 Task: Look for space in Santa Rita do Passa Quatro, Brazil from 5th June, 2023 to 16th June, 2023 for 2 adults in price range Rs.14000 to Rs.18000. Place can be entire place with 1  bedroom having 1 bed and 1 bathroom. Property type can be hotel. Booking option can be shelf check-in. Required host language is Spanish.
Action: Mouse moved to (367, 112)
Screenshot: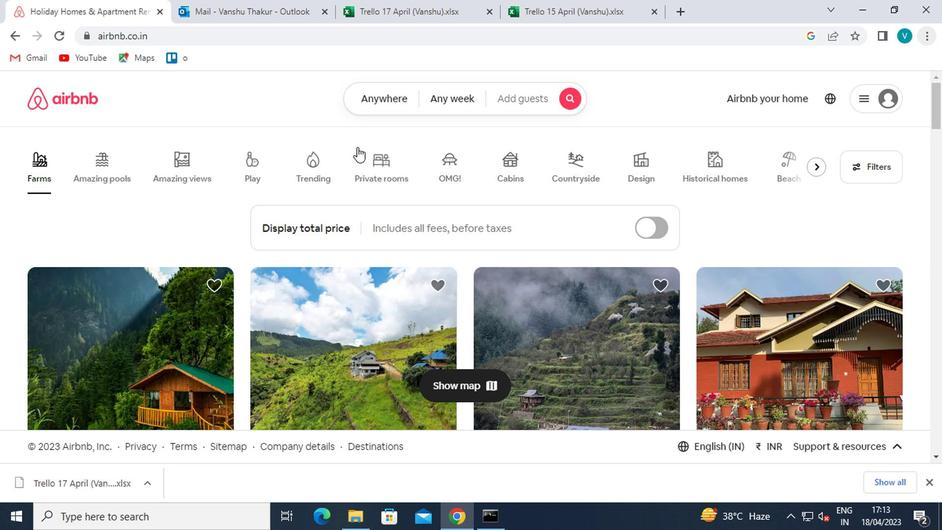 
Action: Mouse pressed left at (367, 112)
Screenshot: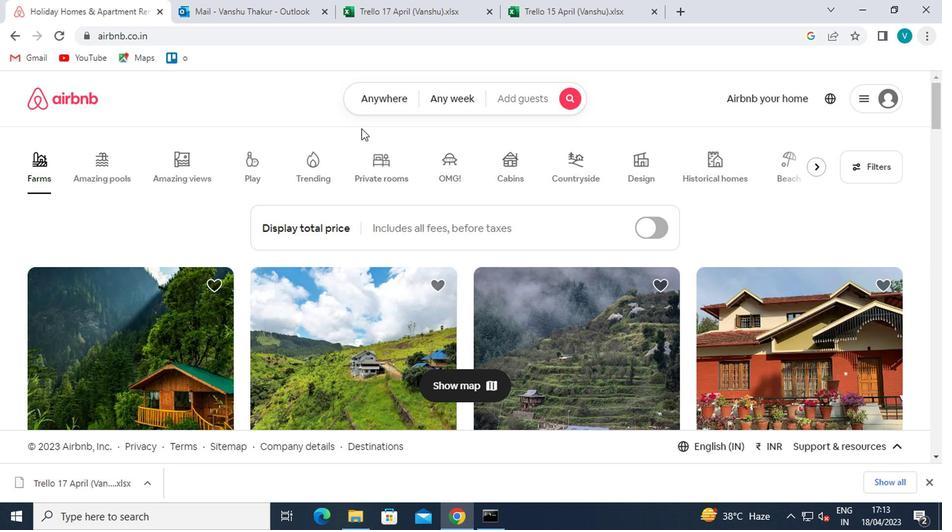 
Action: Mouse moved to (333, 166)
Screenshot: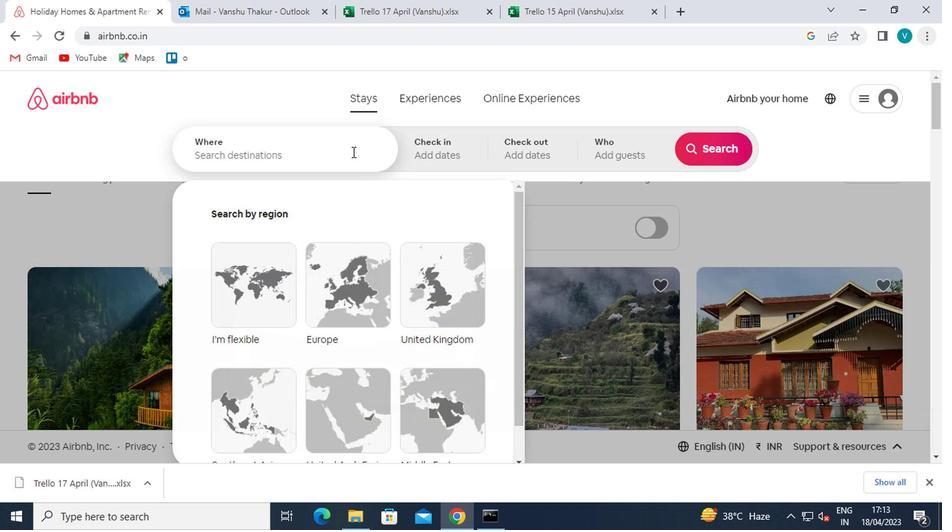 
Action: Mouse pressed left at (333, 166)
Screenshot: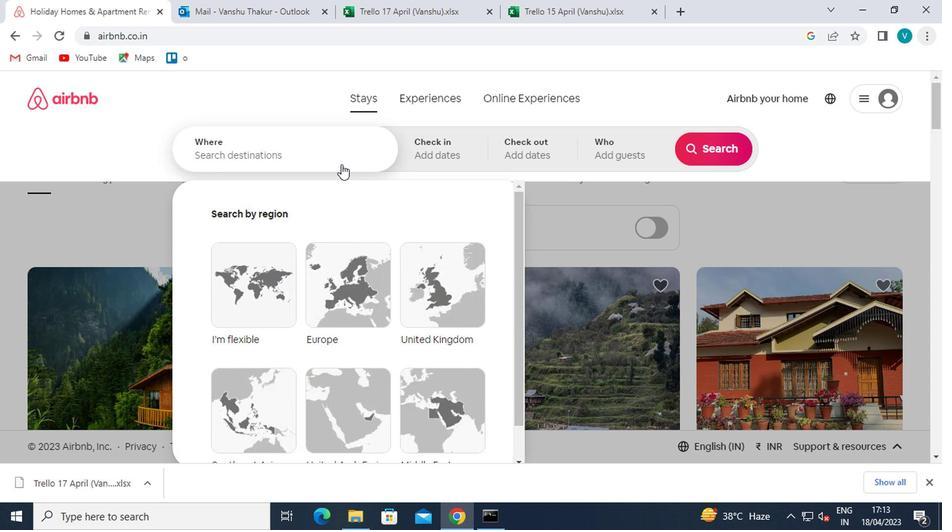 
Action: Mouse moved to (334, 153)
Screenshot: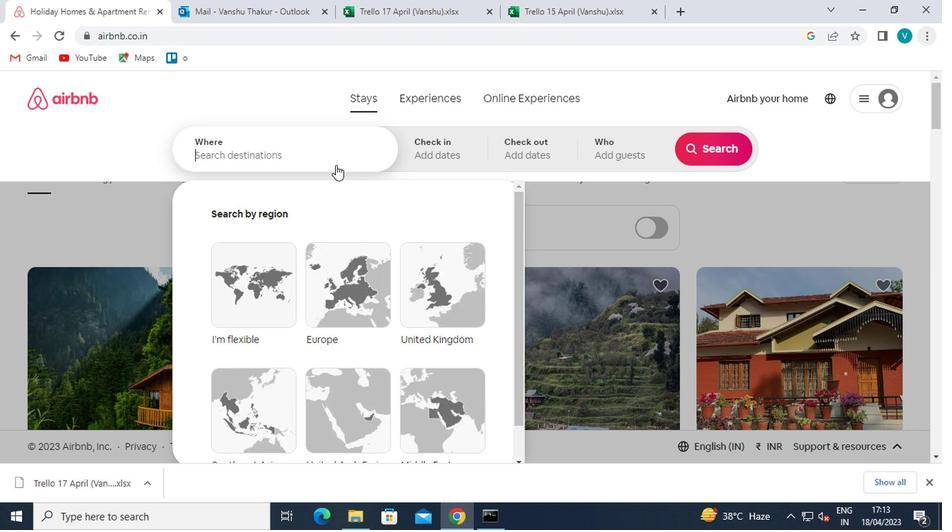 
Action: Mouse pressed left at (334, 153)
Screenshot: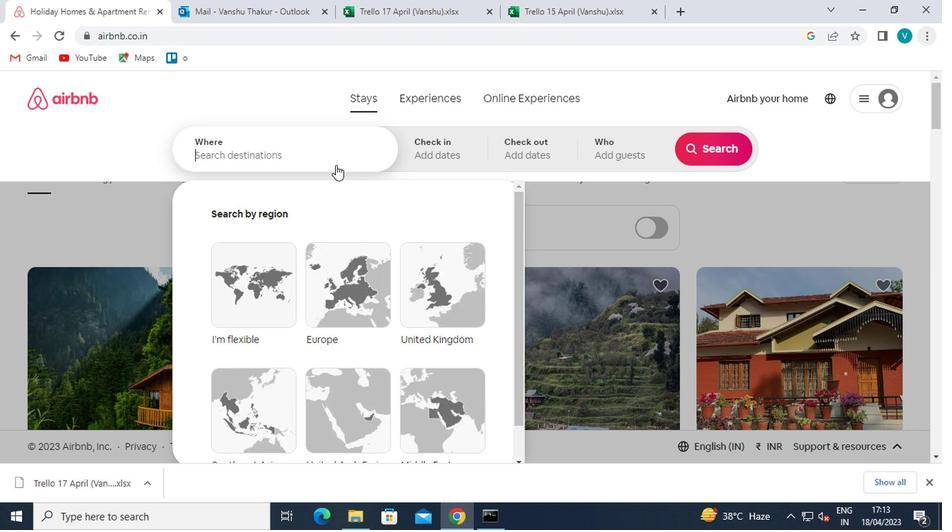 
Action: Mouse moved to (338, 158)
Screenshot: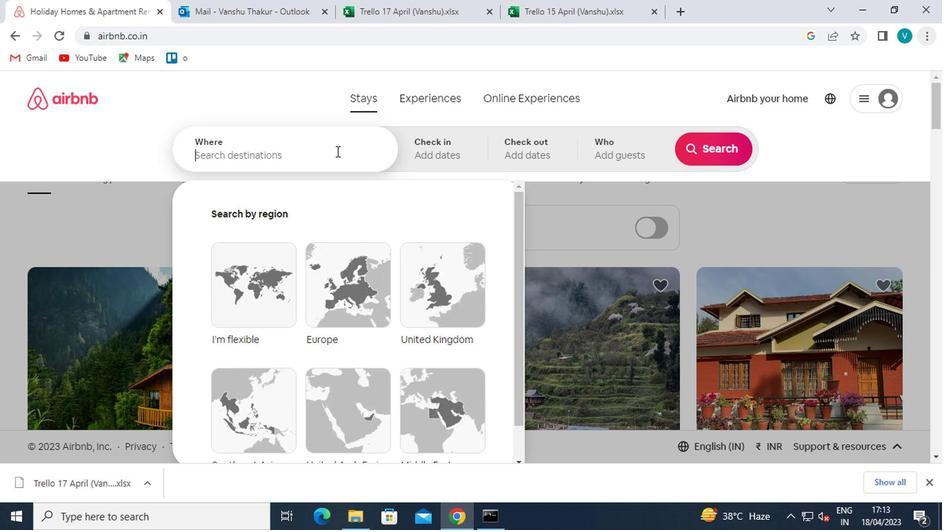 
Action: Key pressed <Key.shift>SANTA
Screenshot: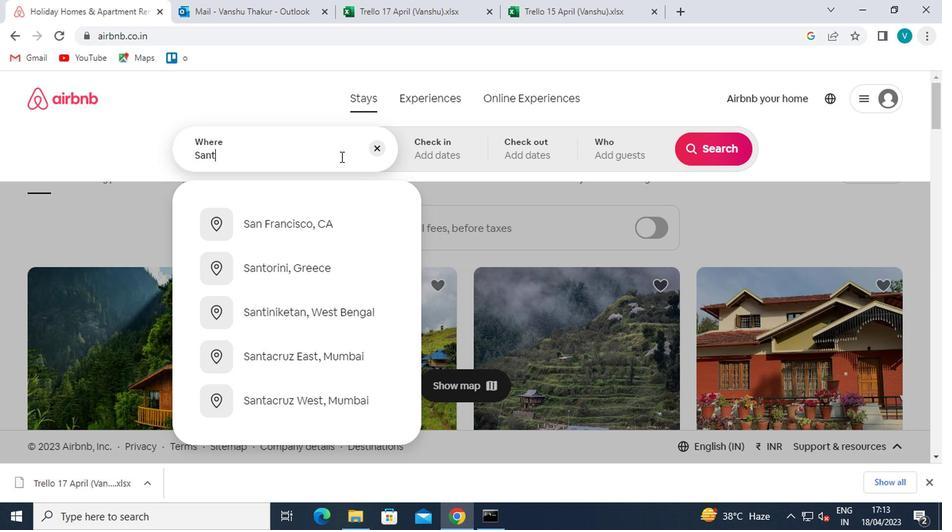 
Action: Mouse moved to (338, 158)
Screenshot: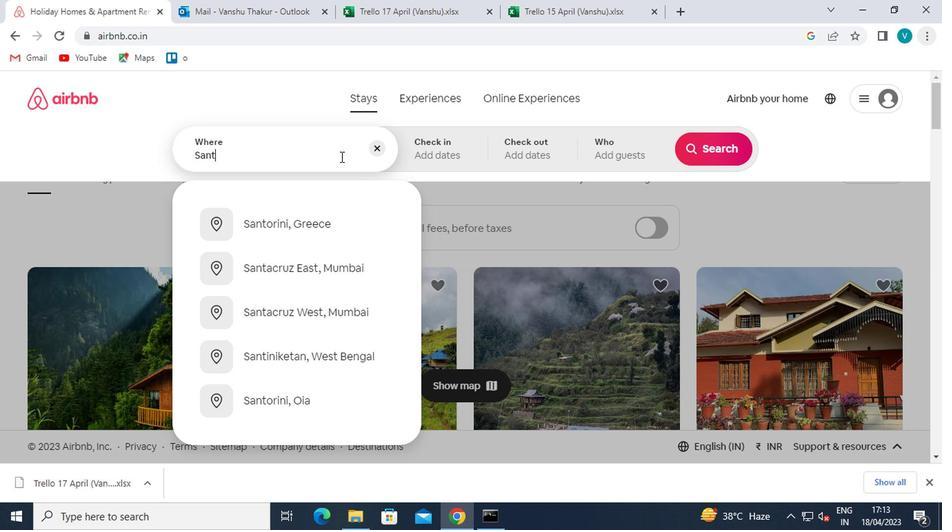 
Action: Key pressed <Key.space><Key.shift>RITA<Key.space>
Screenshot: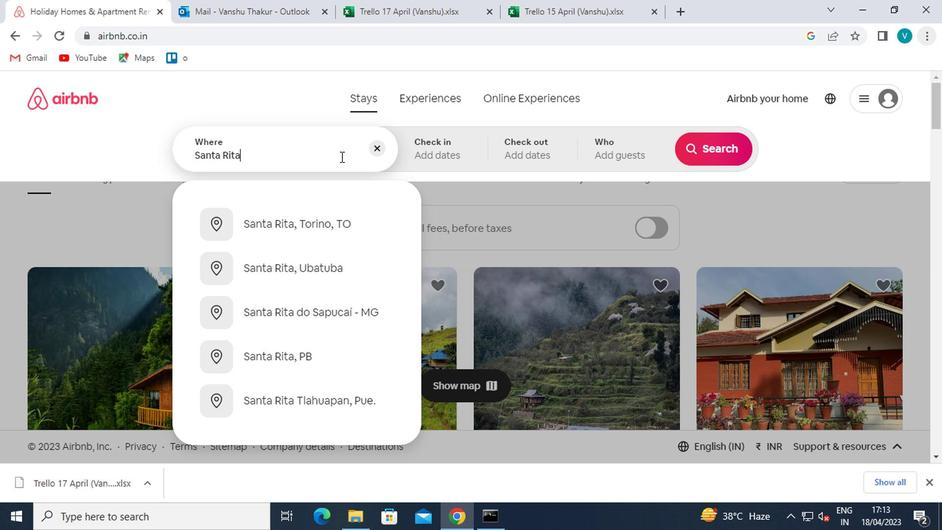 
Action: Mouse moved to (339, 158)
Screenshot: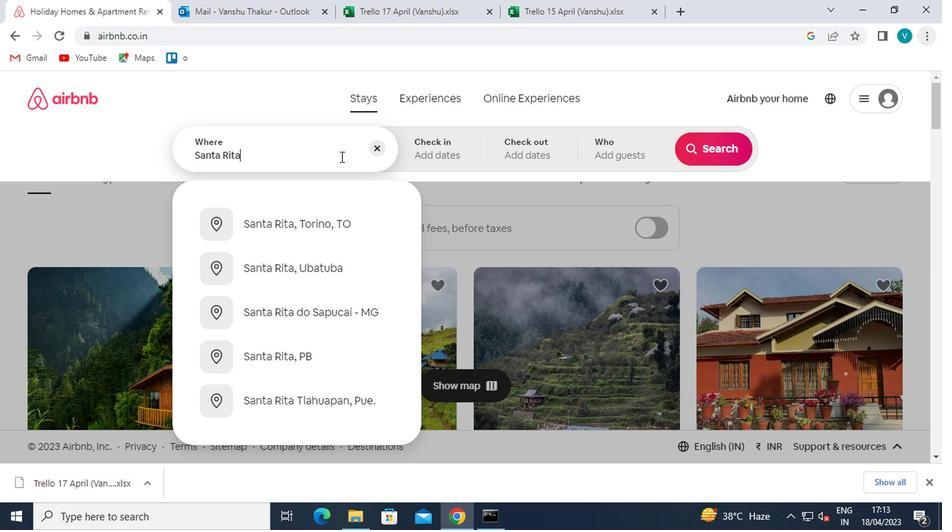 
Action: Key pressed DO<Key.space><Key.shift><Key.shift><Key.shift><Key.shift><Key.shift>QU
Screenshot: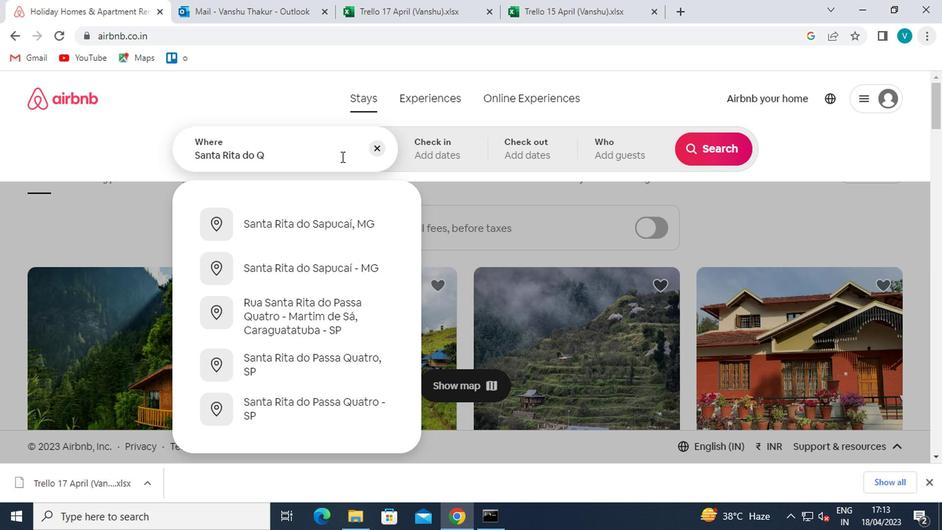 
Action: Mouse moved to (329, 210)
Screenshot: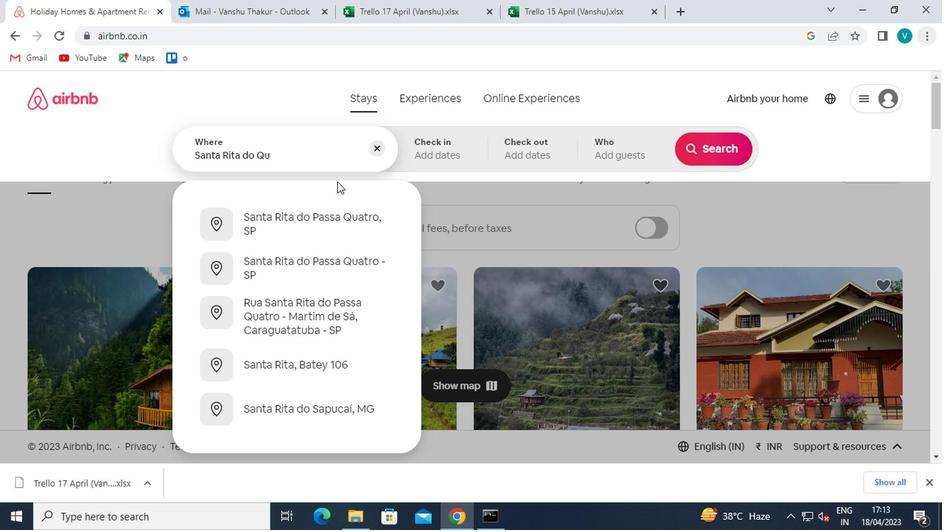 
Action: Mouse pressed left at (329, 210)
Screenshot: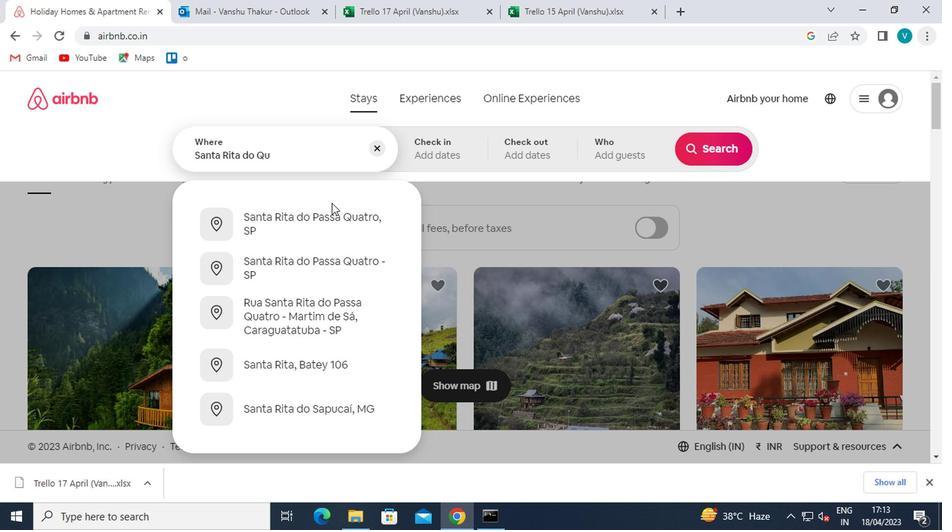 
Action: Mouse moved to (704, 266)
Screenshot: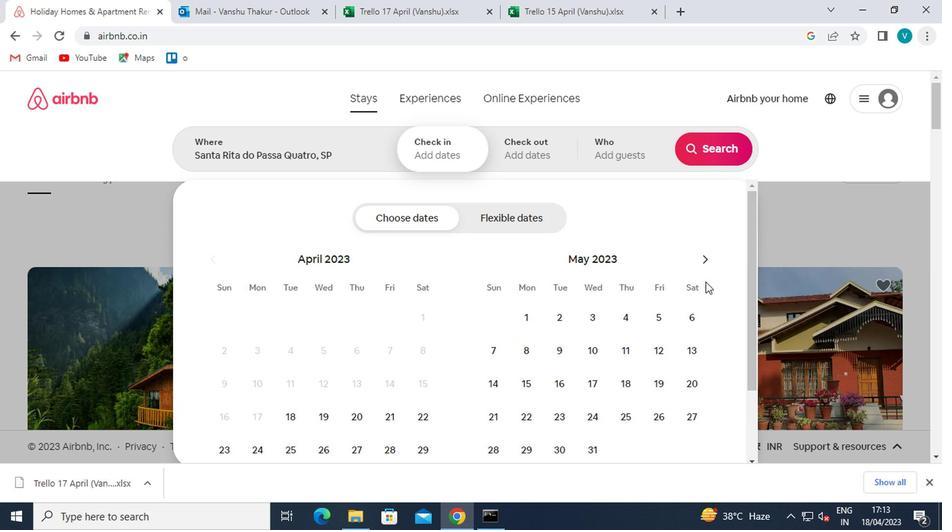 
Action: Mouse pressed left at (704, 266)
Screenshot: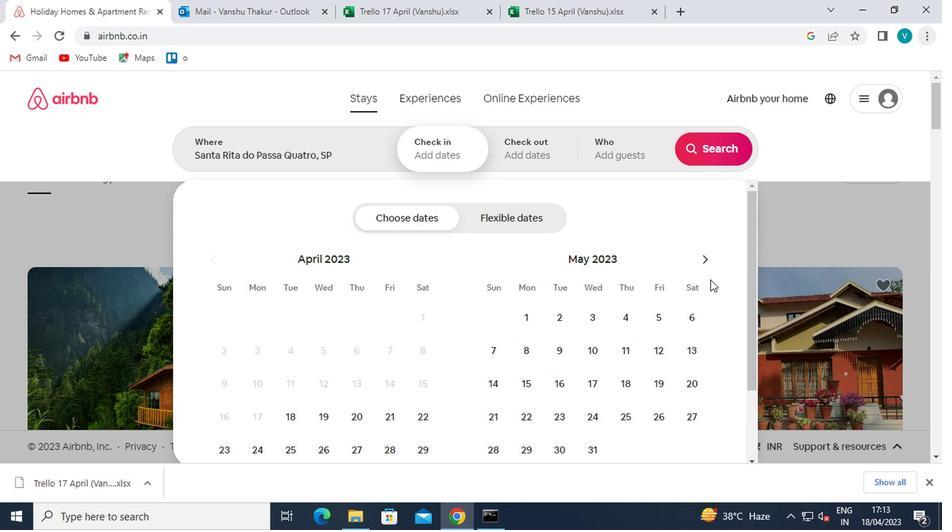 
Action: Mouse moved to (529, 350)
Screenshot: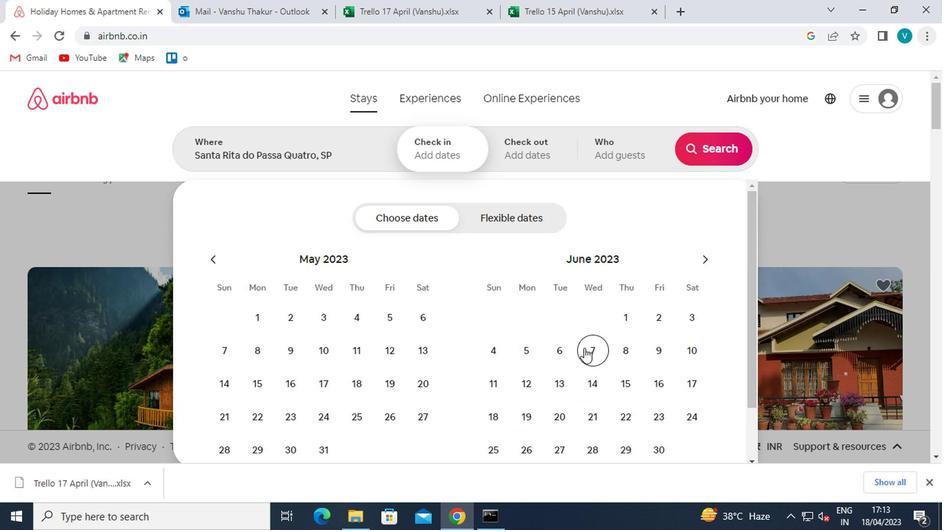 
Action: Mouse pressed left at (529, 350)
Screenshot: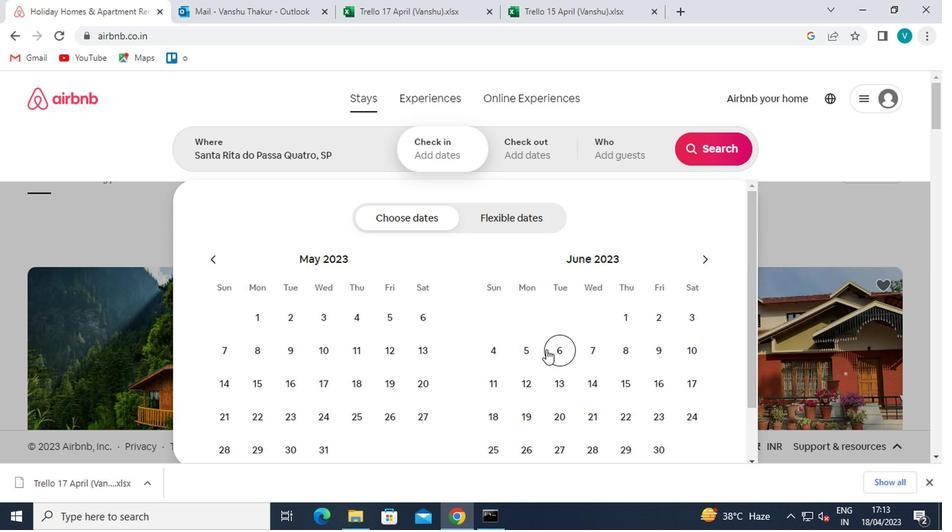 
Action: Mouse moved to (654, 380)
Screenshot: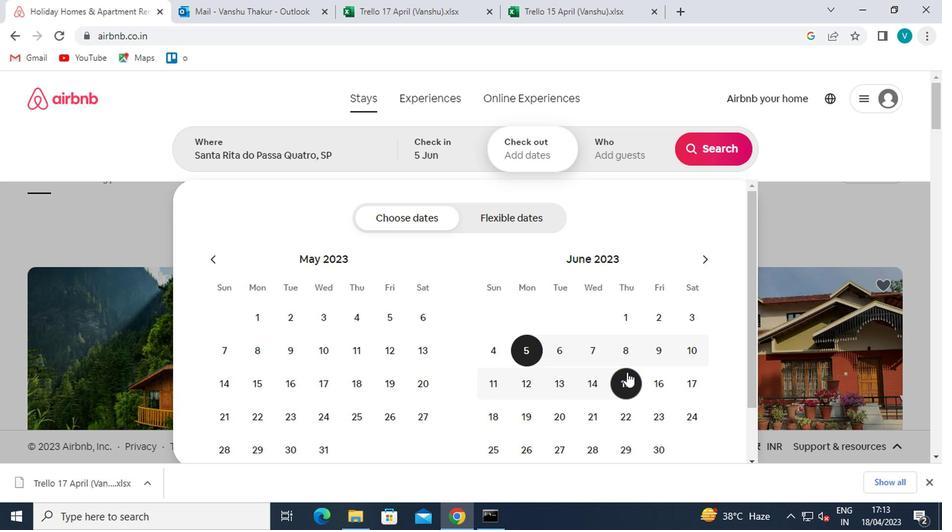
Action: Mouse pressed left at (654, 380)
Screenshot: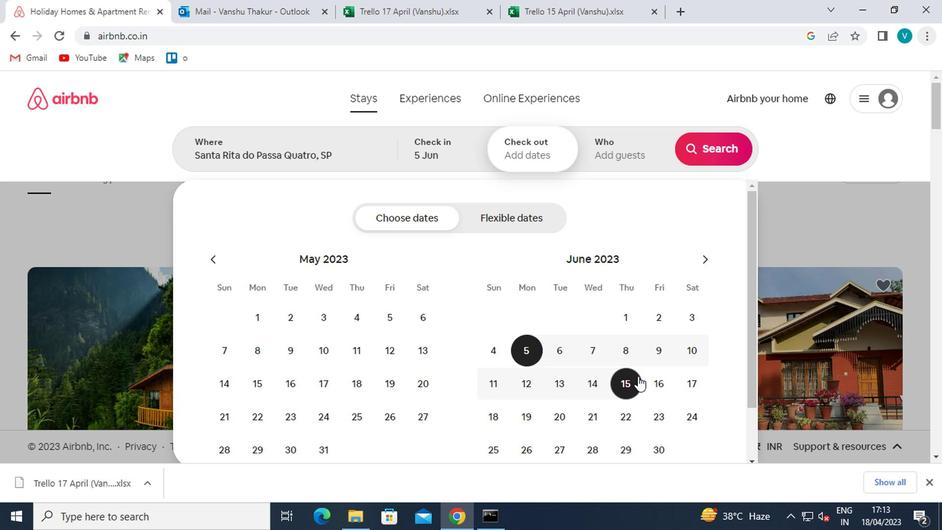 
Action: Mouse moved to (615, 144)
Screenshot: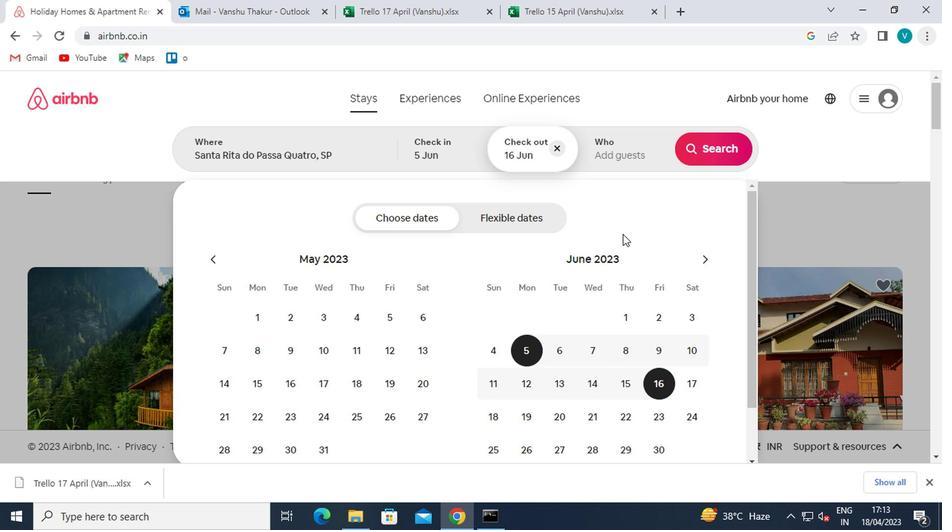 
Action: Mouse pressed left at (615, 144)
Screenshot: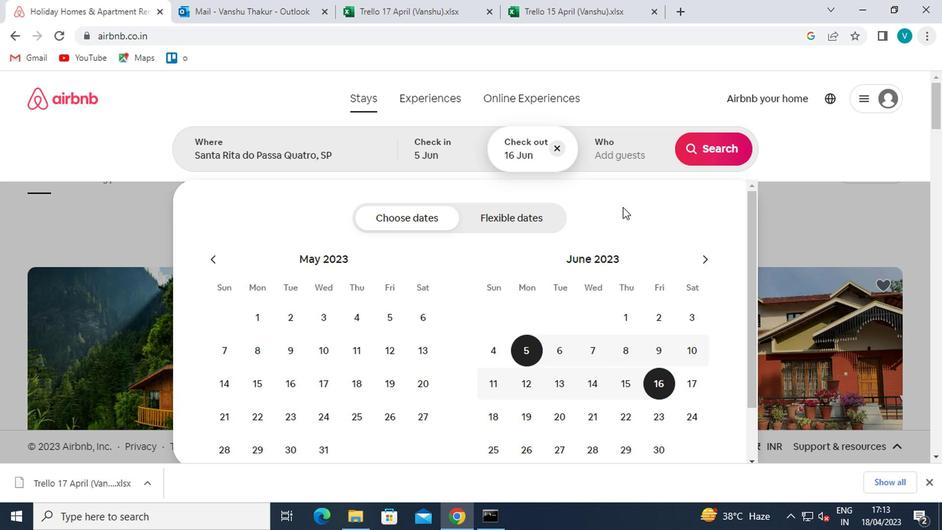 
Action: Mouse moved to (720, 219)
Screenshot: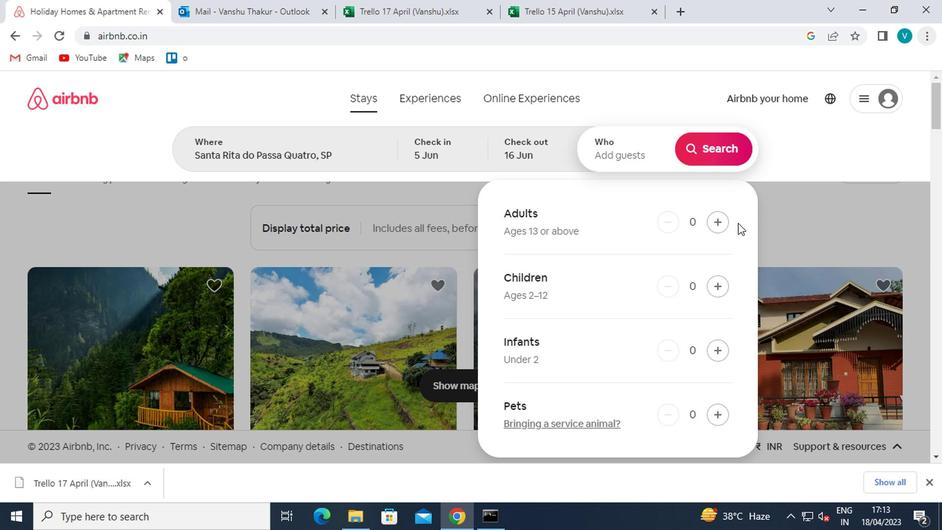 
Action: Mouse pressed left at (720, 219)
Screenshot: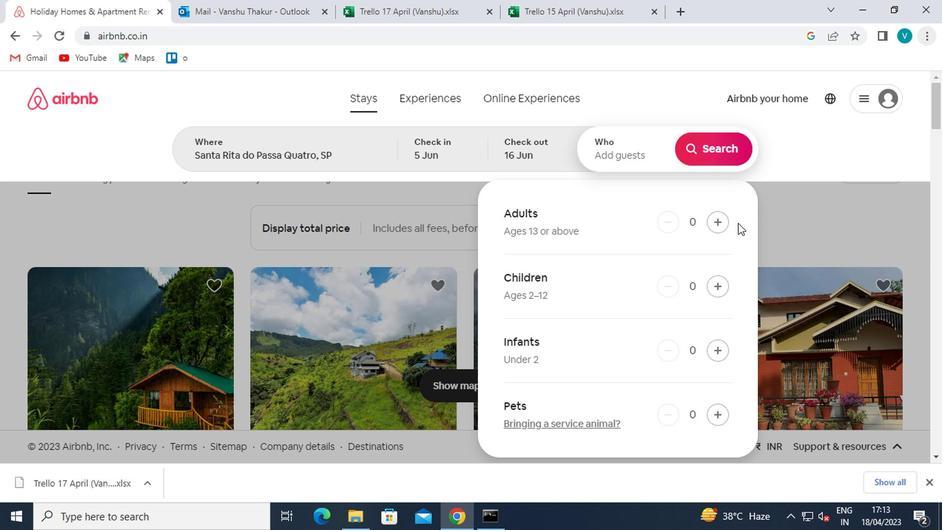 
Action: Mouse pressed left at (720, 219)
Screenshot: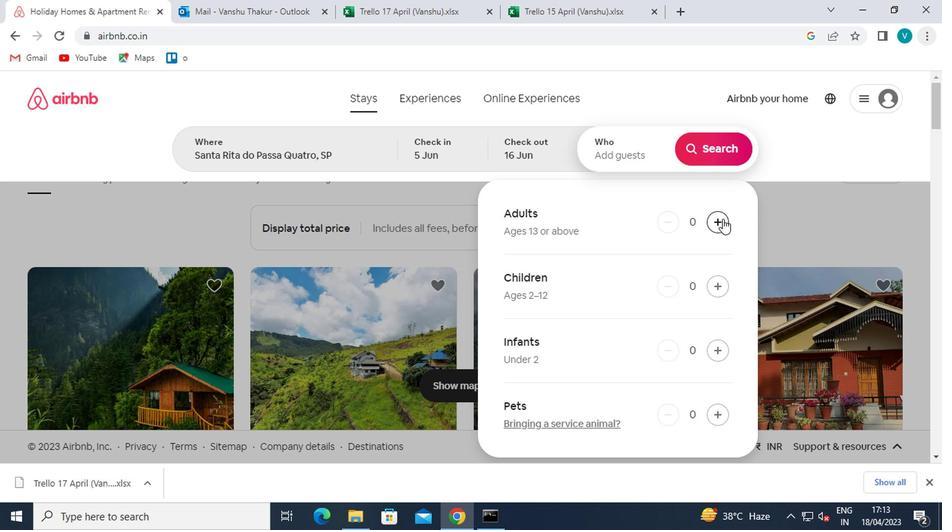 
Action: Mouse moved to (714, 160)
Screenshot: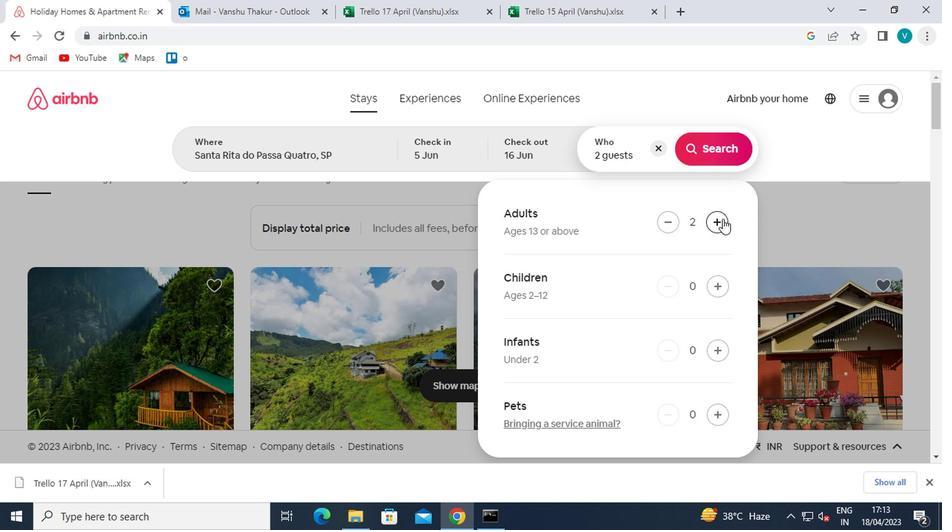 
Action: Mouse pressed left at (714, 160)
Screenshot: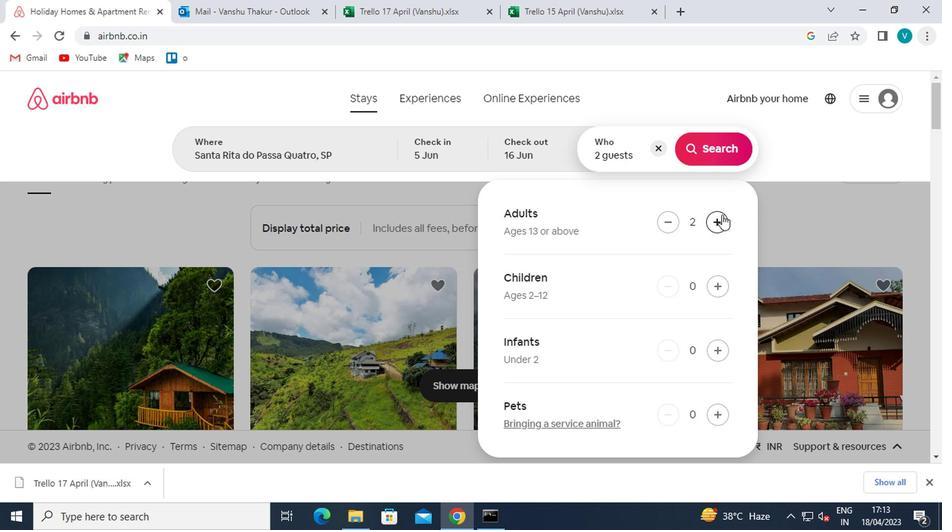 
Action: Mouse moved to (862, 147)
Screenshot: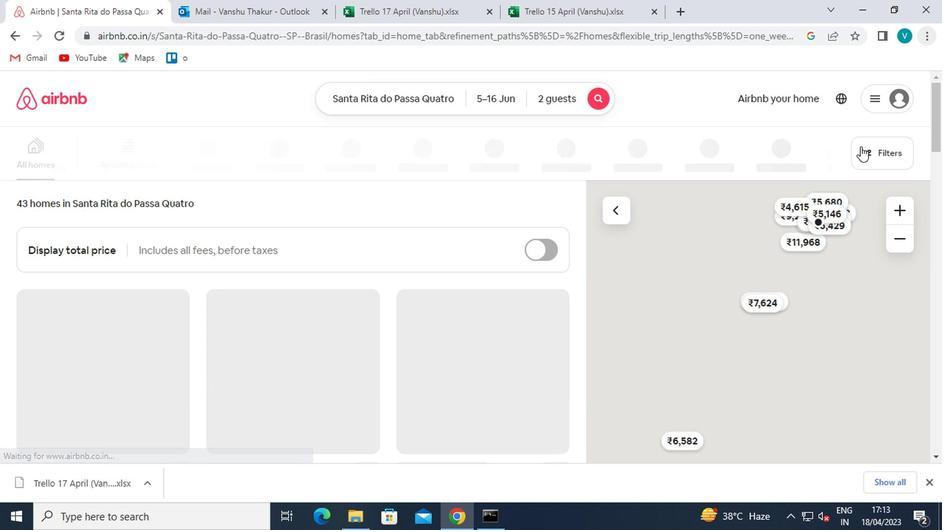 
Action: Mouse pressed left at (862, 147)
Screenshot: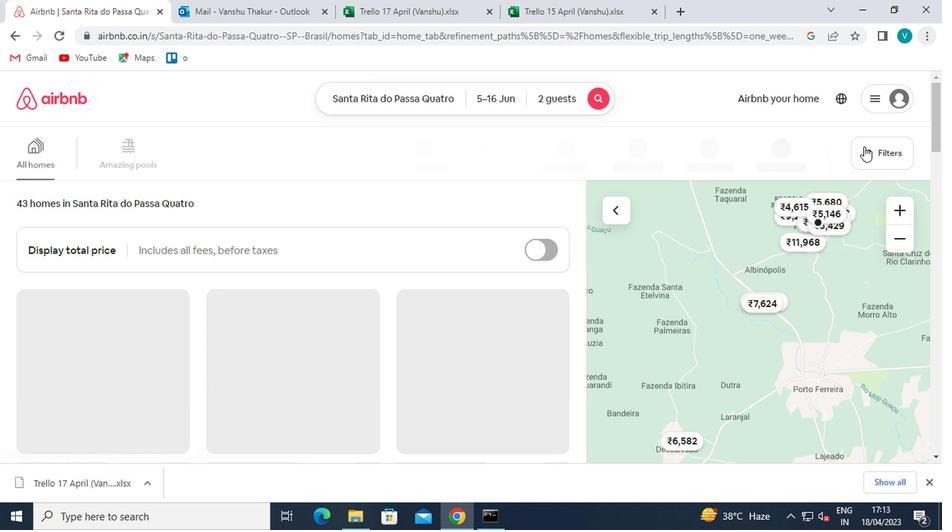 
Action: Mouse moved to (341, 318)
Screenshot: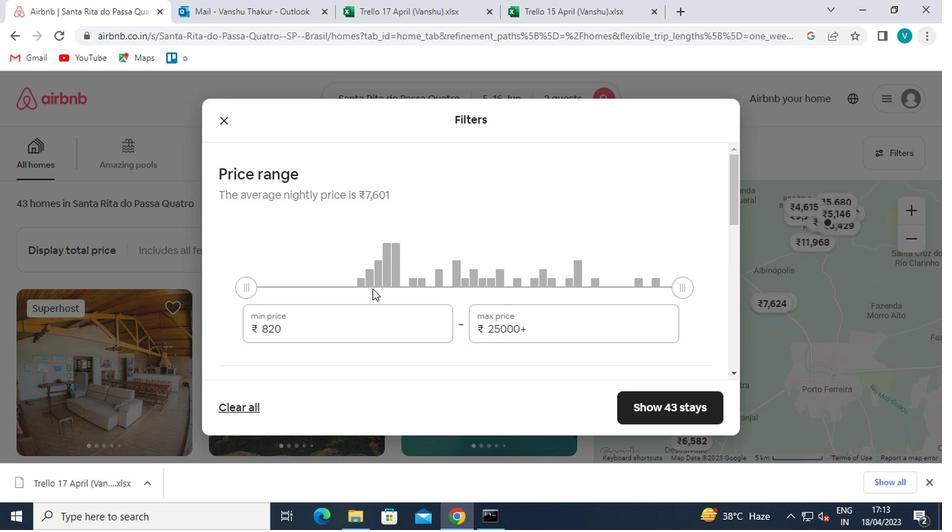 
Action: Mouse pressed left at (341, 318)
Screenshot: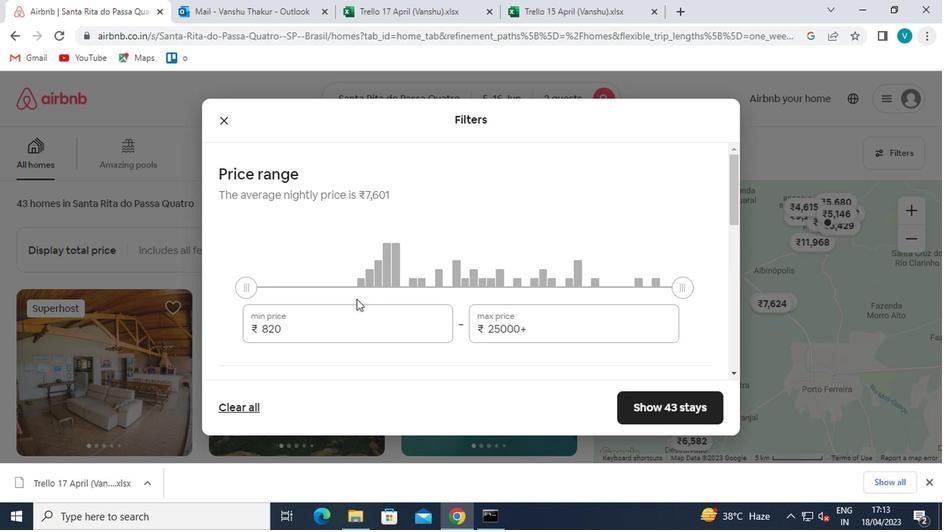 
Action: Mouse moved to (345, 331)
Screenshot: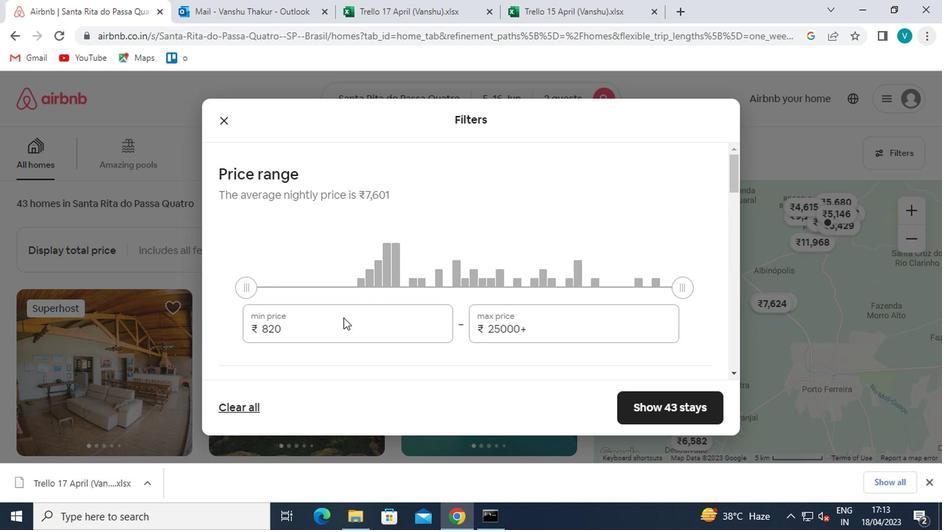 
Action: Key pressed <Key.backspace><Key.backspace><Key.backspace>14000
Screenshot: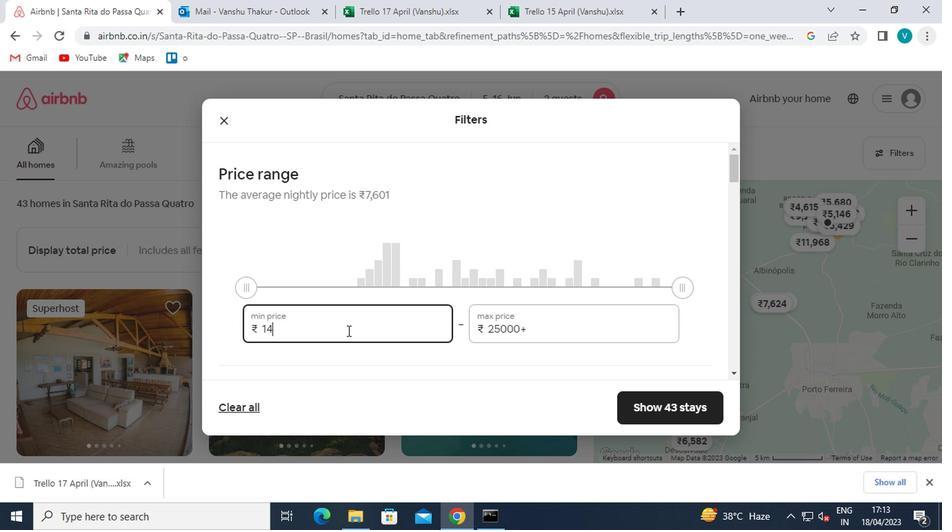 
Action: Mouse moved to (559, 330)
Screenshot: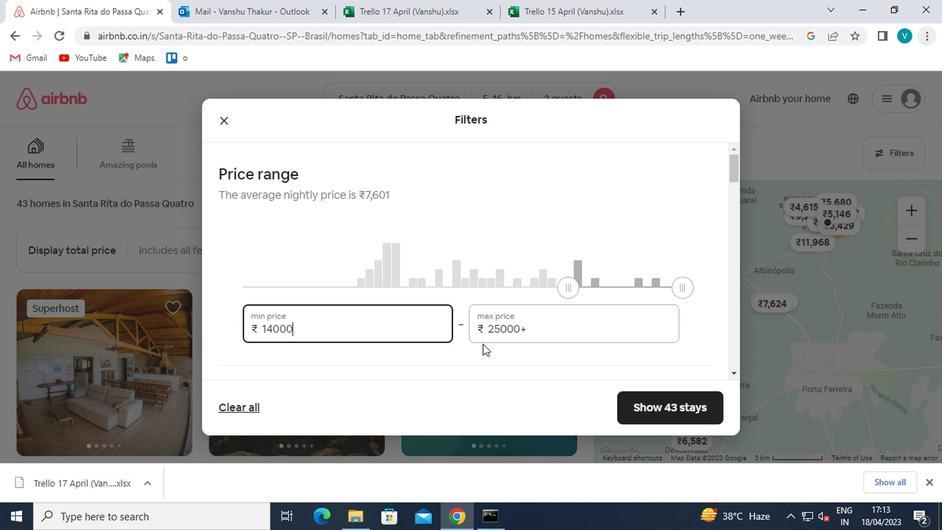 
Action: Mouse pressed left at (559, 330)
Screenshot: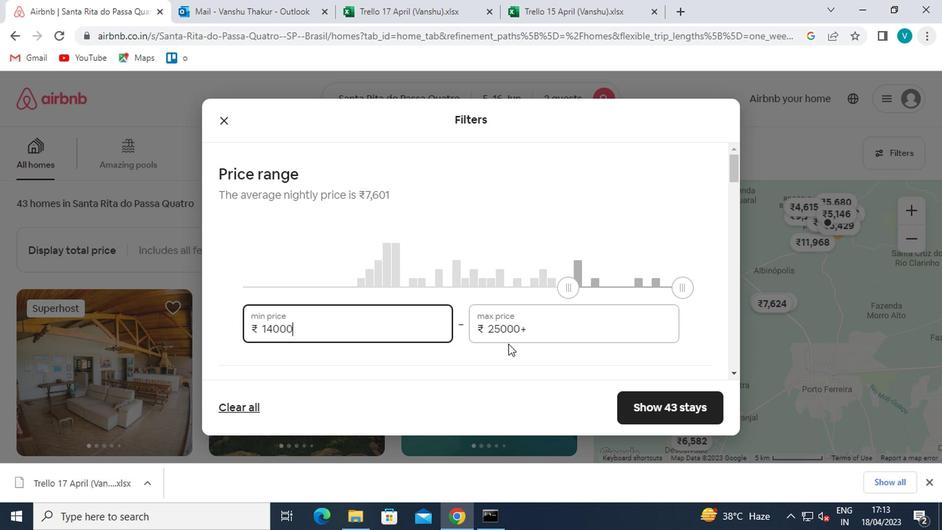 
Action: Mouse moved to (559, 330)
Screenshot: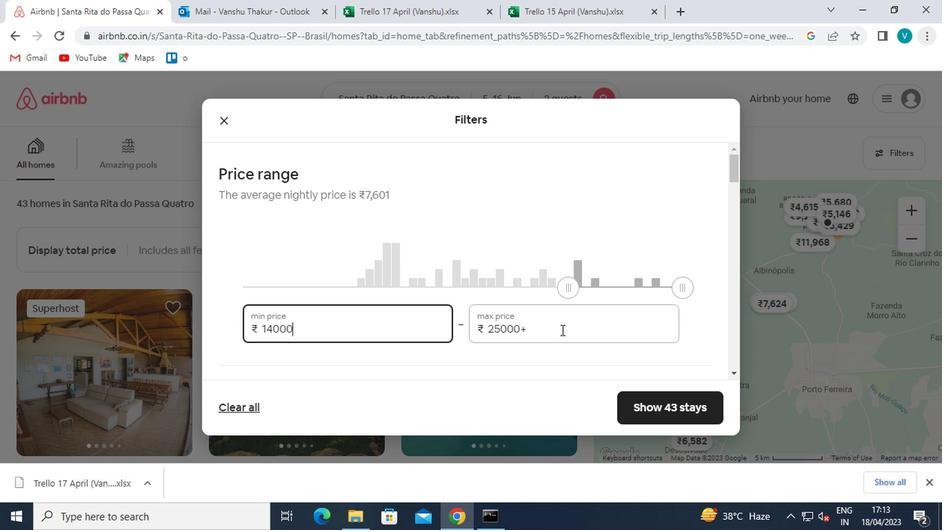 
Action: Key pressed <Key.backspace><Key.backspace><Key.backspace><Key.backspace><Key.backspace><Key.backspace><Key.backspace>18000
Screenshot: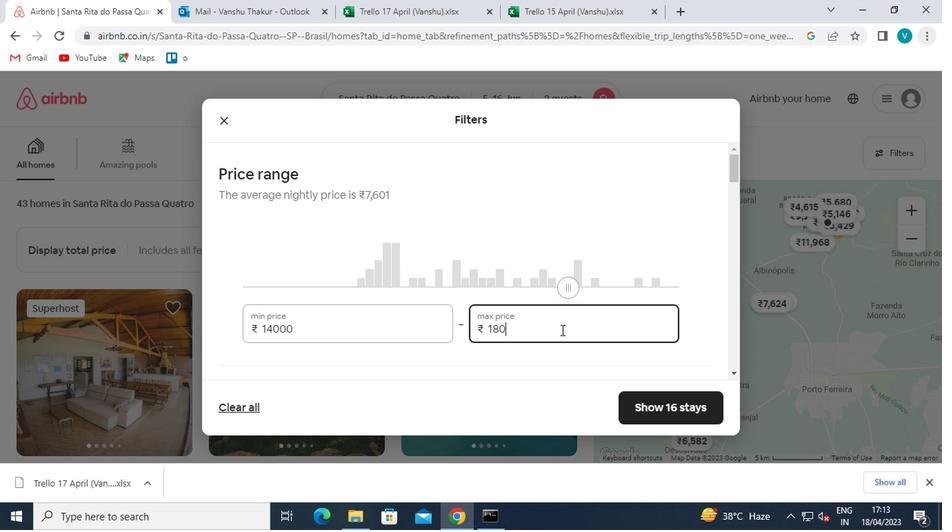 
Action: Mouse moved to (531, 329)
Screenshot: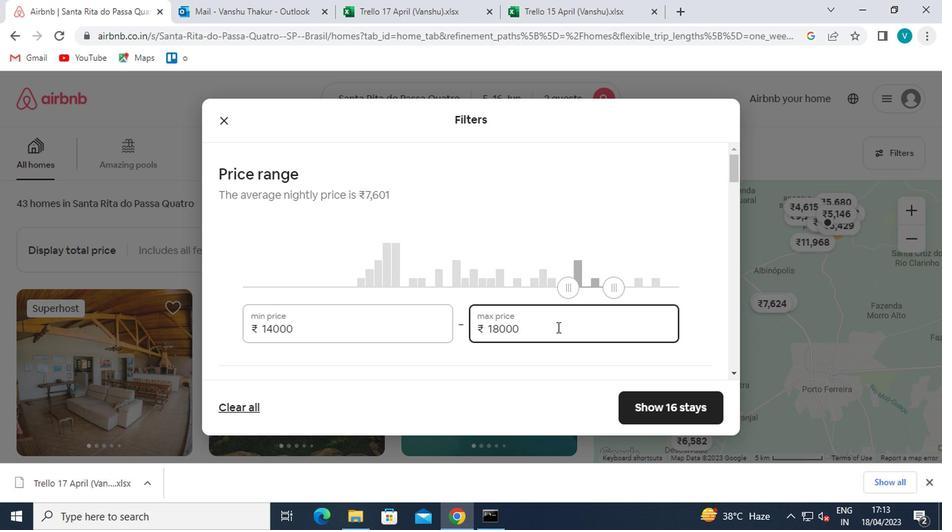 
Action: Mouse scrolled (531, 328) with delta (0, 0)
Screenshot: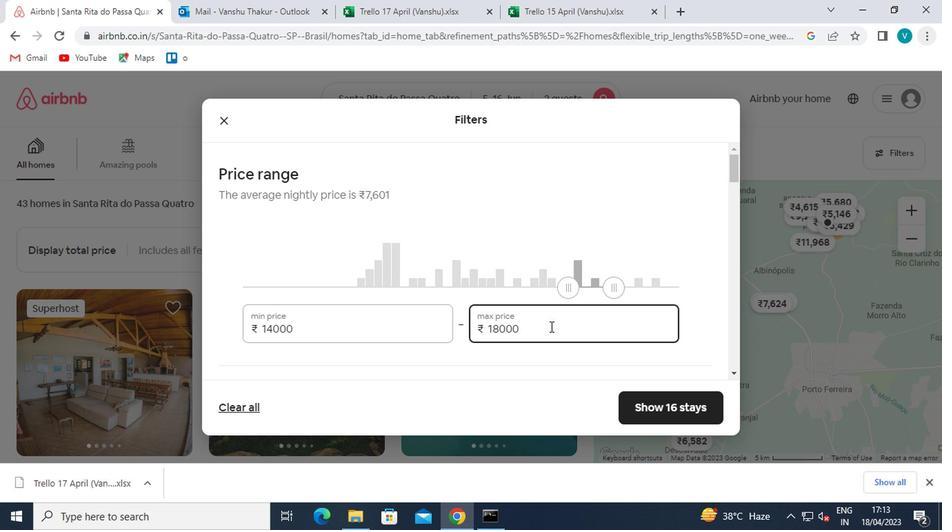 
Action: Mouse moved to (528, 330)
Screenshot: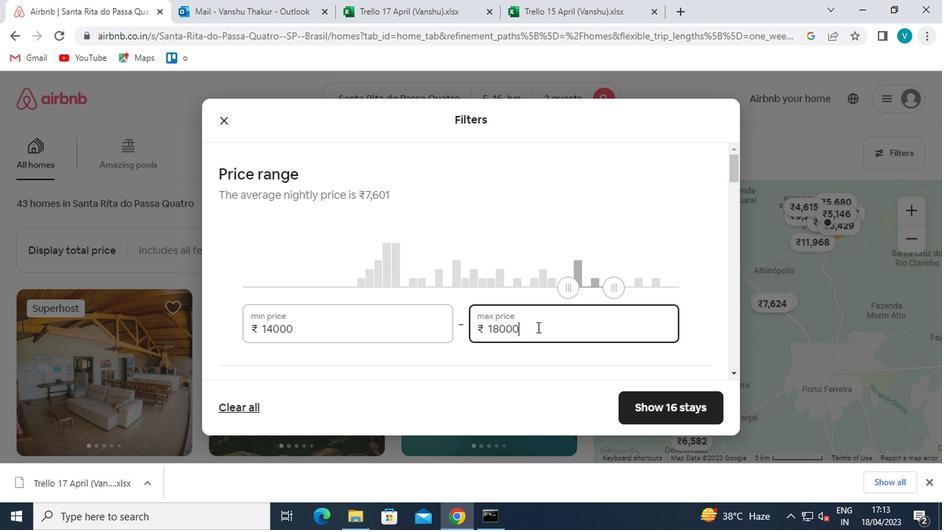 
Action: Mouse scrolled (528, 330) with delta (0, 0)
Screenshot: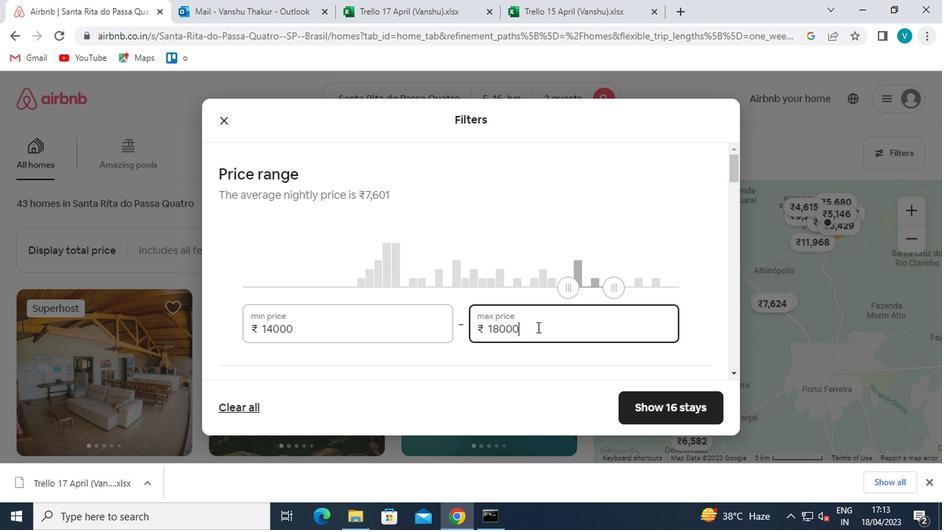 
Action: Mouse moved to (259, 296)
Screenshot: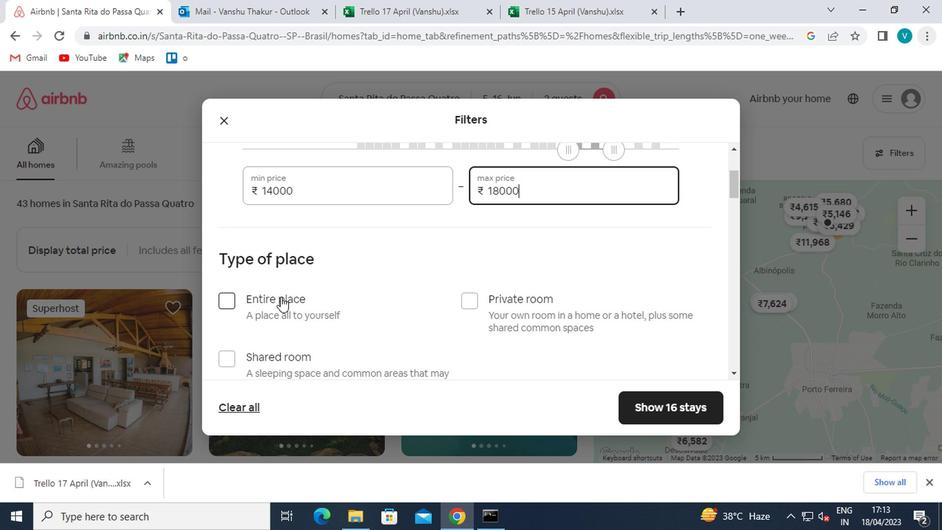 
Action: Mouse pressed left at (259, 296)
Screenshot: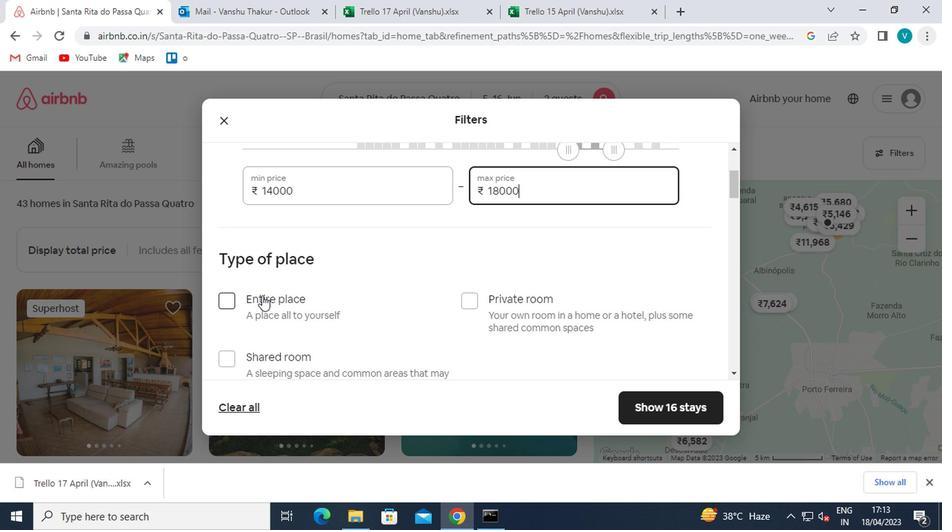 
Action: Mouse moved to (305, 319)
Screenshot: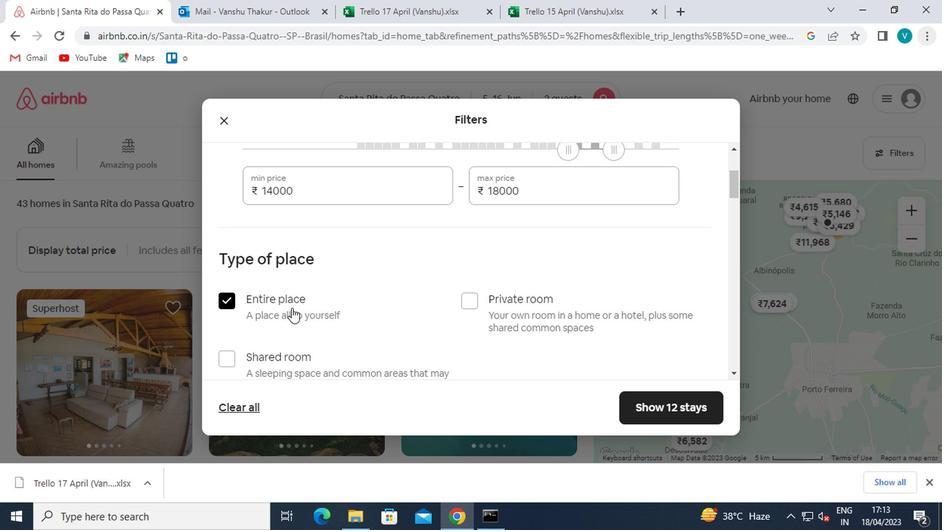 
Action: Mouse scrolled (305, 318) with delta (0, 0)
Screenshot: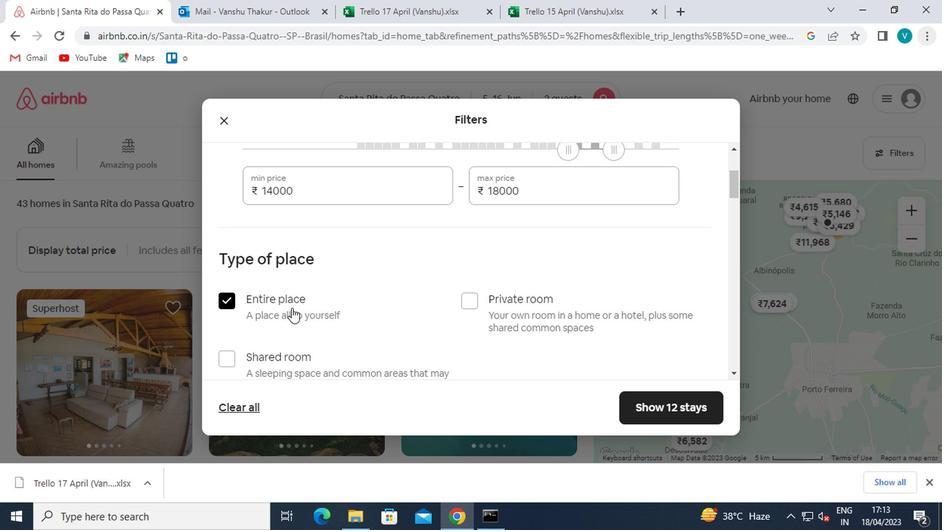 
Action: Mouse scrolled (305, 318) with delta (0, 0)
Screenshot: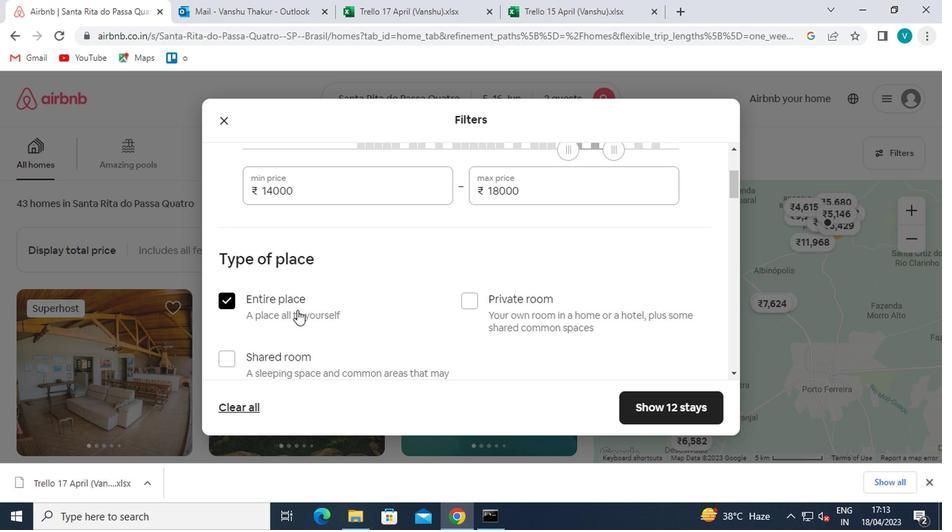 
Action: Mouse moved to (305, 319)
Screenshot: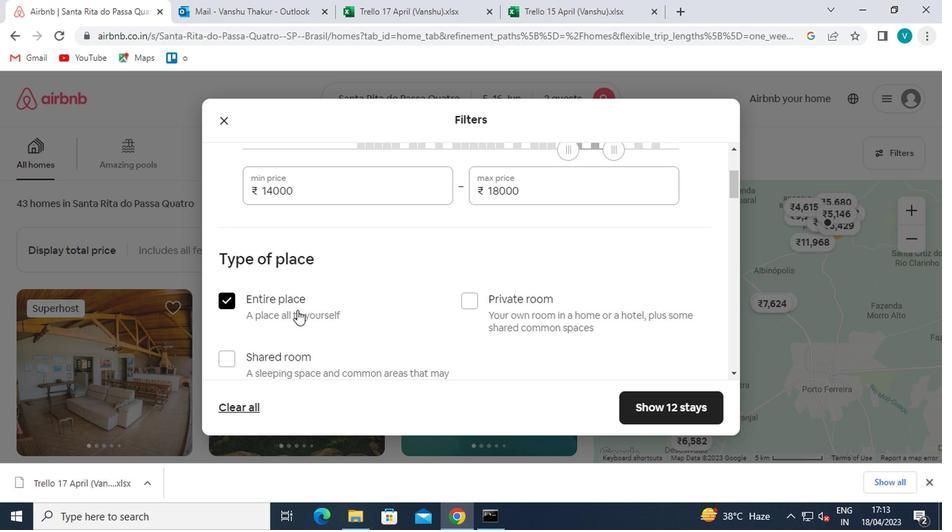 
Action: Mouse scrolled (305, 318) with delta (0, 0)
Screenshot: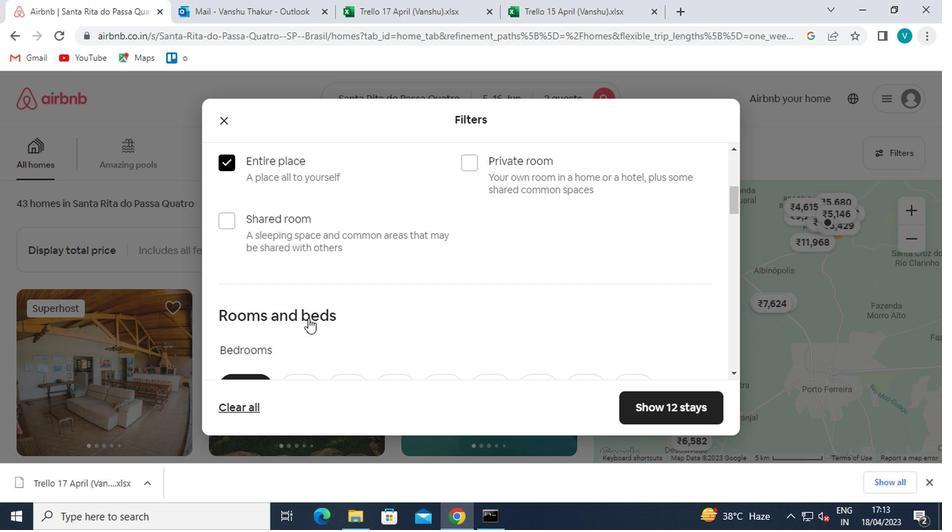 
Action: Mouse scrolled (305, 318) with delta (0, 0)
Screenshot: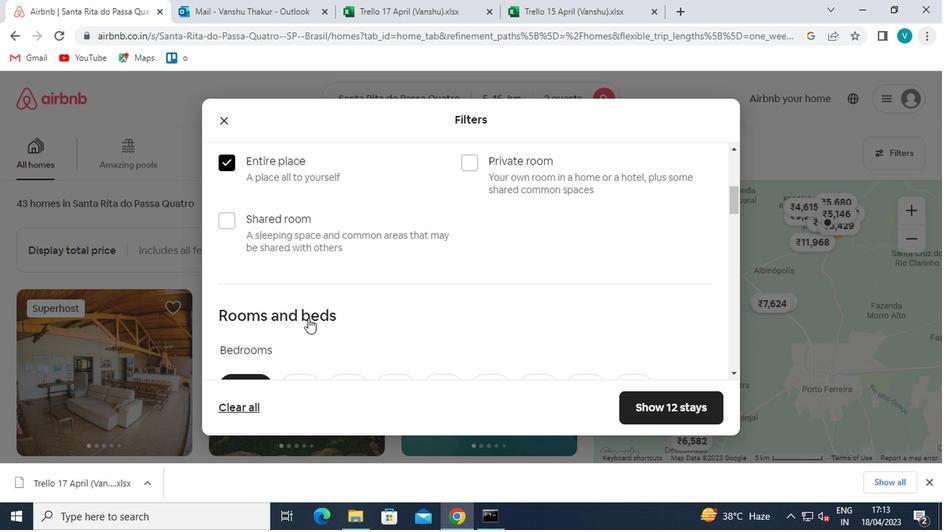 
Action: Mouse scrolled (305, 318) with delta (0, 0)
Screenshot: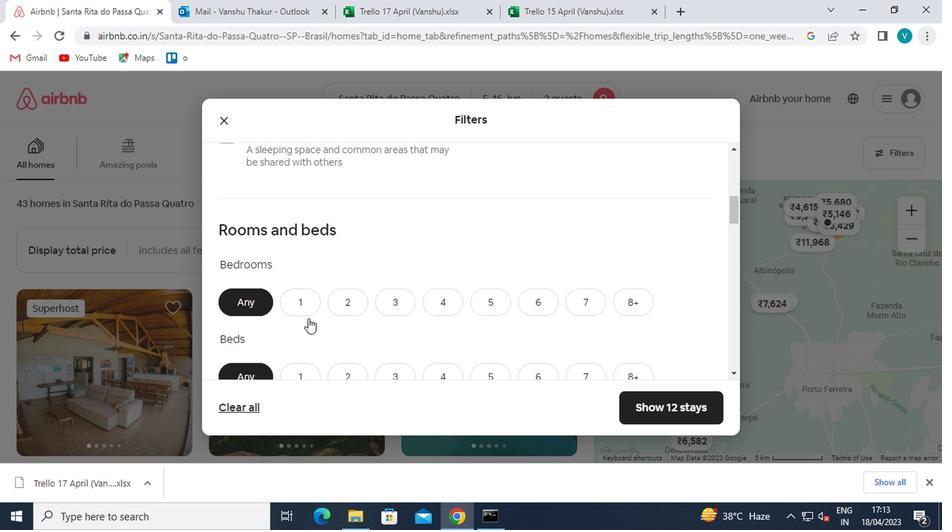
Action: Mouse moved to (301, 183)
Screenshot: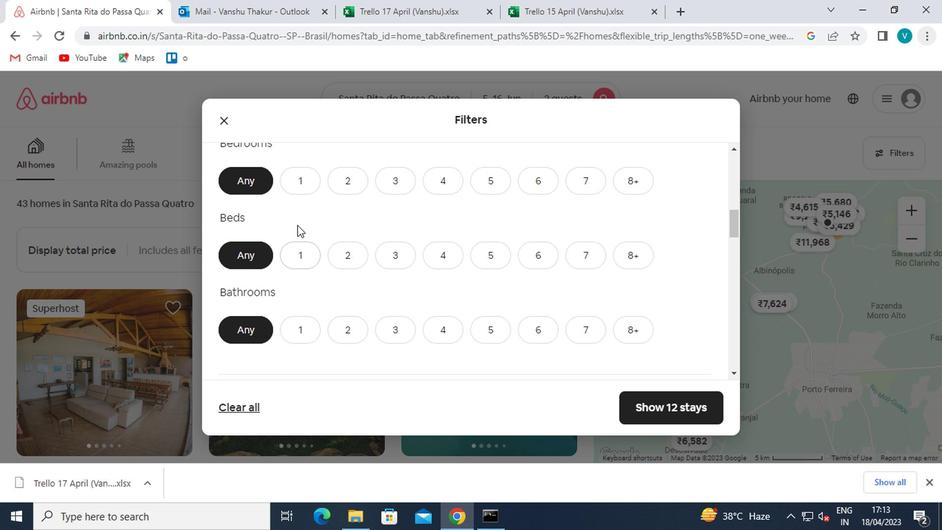 
Action: Mouse pressed left at (301, 183)
Screenshot: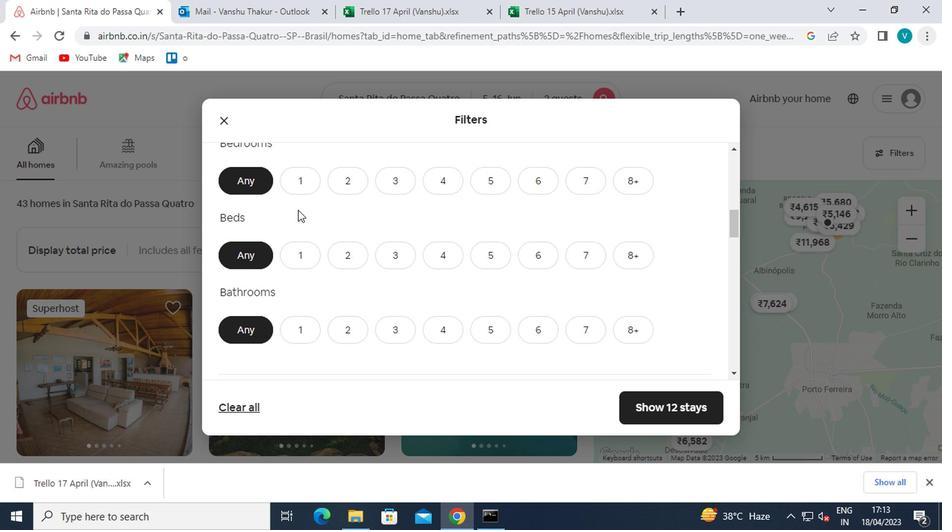 
Action: Mouse moved to (295, 250)
Screenshot: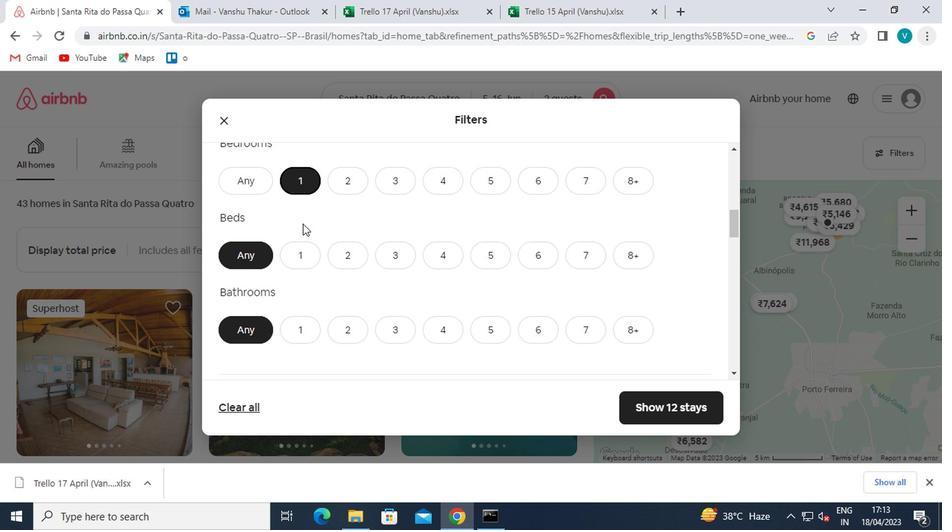 
Action: Mouse pressed left at (295, 250)
Screenshot: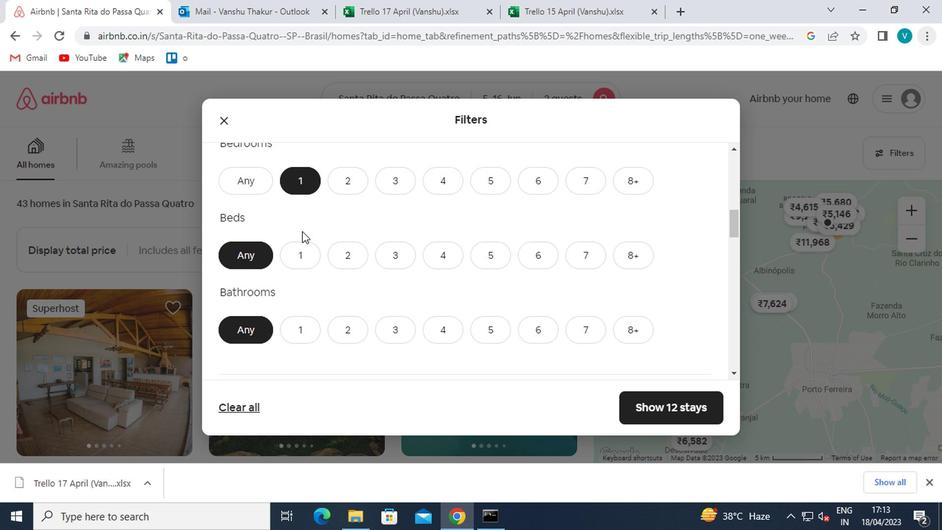 
Action: Mouse moved to (293, 326)
Screenshot: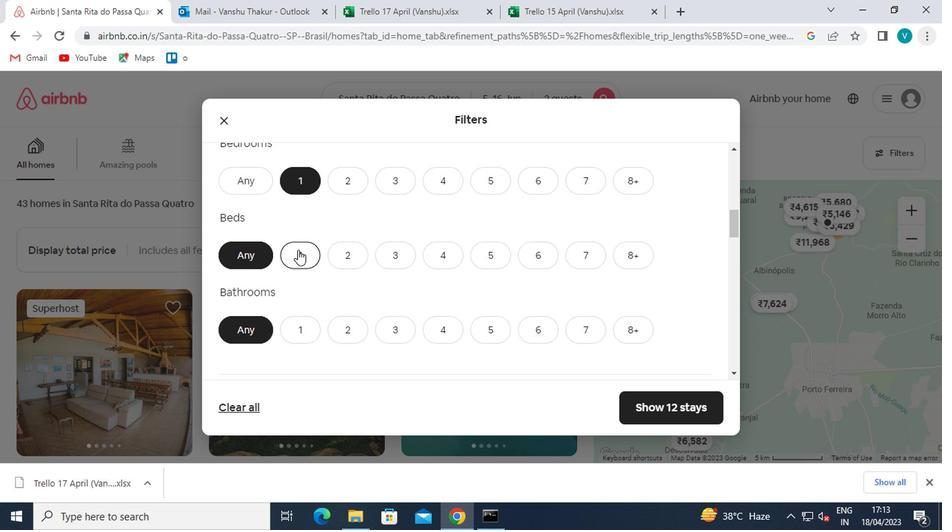 
Action: Mouse pressed left at (293, 326)
Screenshot: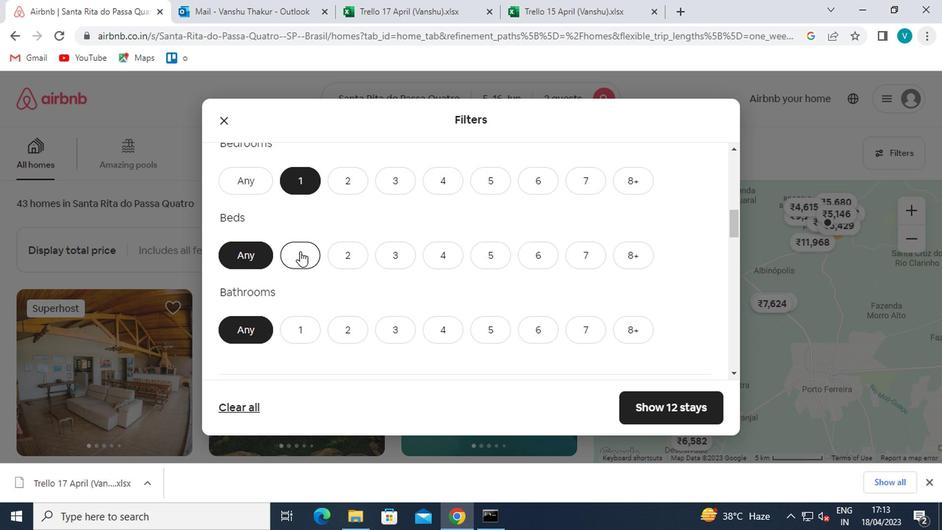 
Action: Mouse moved to (366, 336)
Screenshot: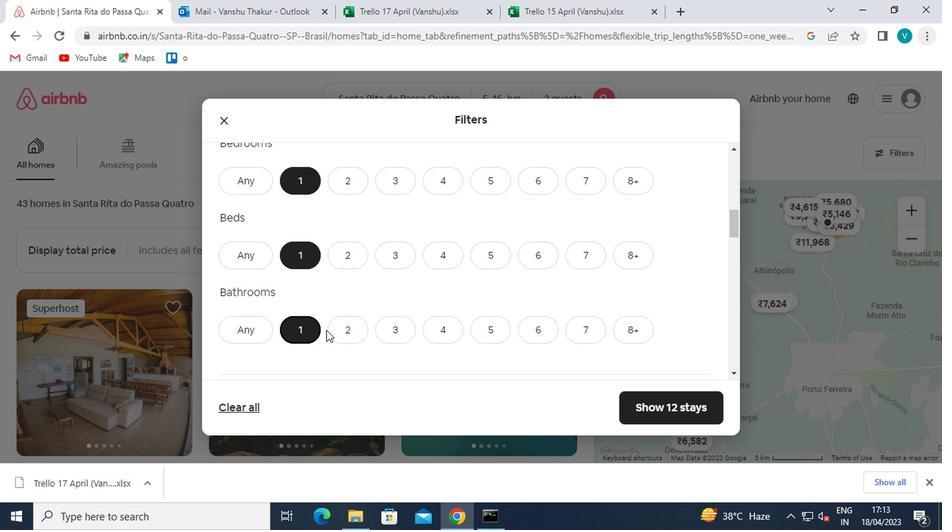 
Action: Mouse scrolled (366, 335) with delta (0, 0)
Screenshot: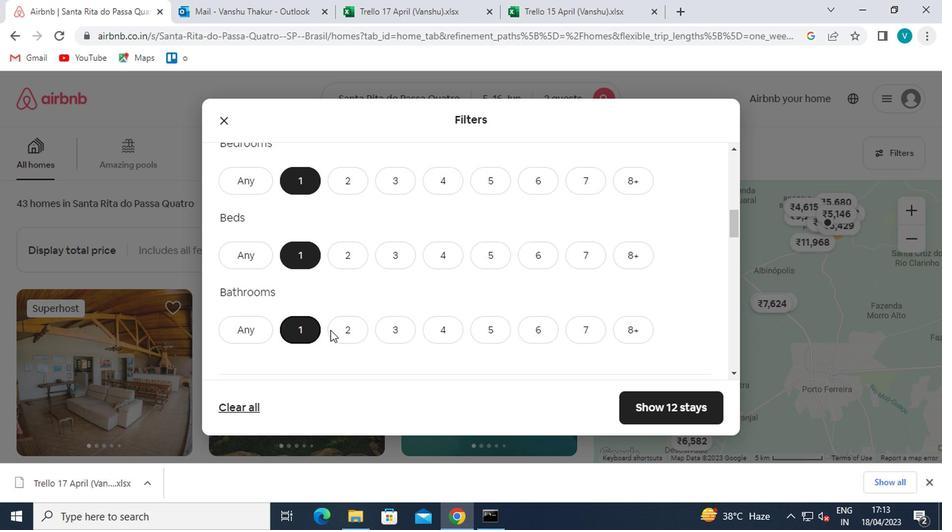 
Action: Mouse moved to (366, 336)
Screenshot: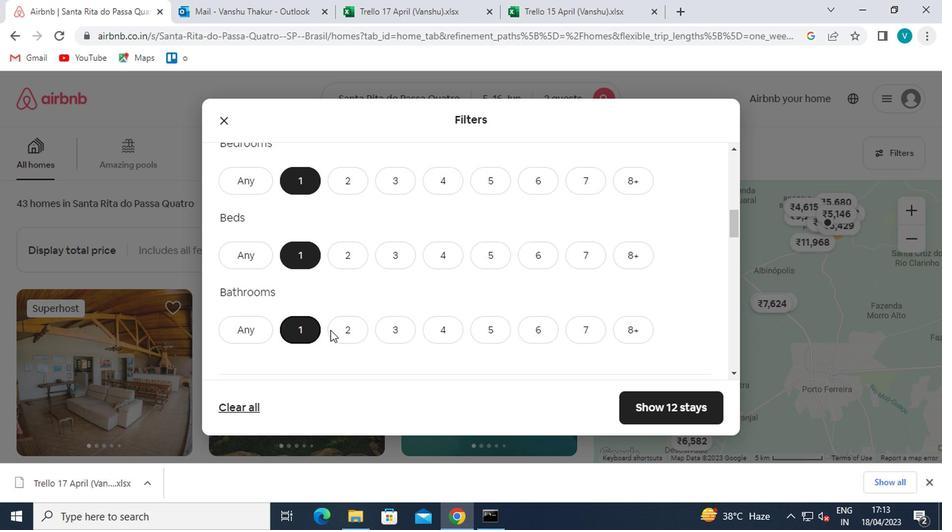 
Action: Mouse scrolled (366, 335) with delta (0, 0)
Screenshot: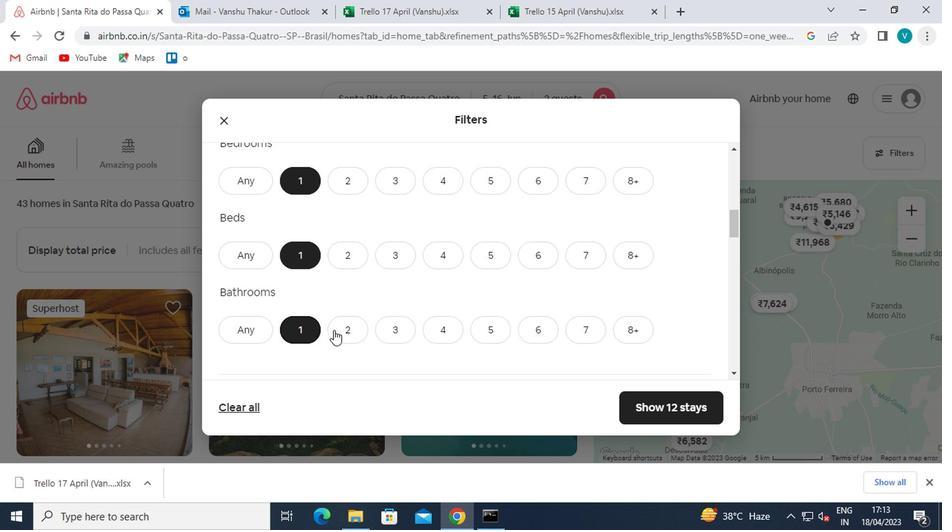 
Action: Mouse scrolled (366, 335) with delta (0, 0)
Screenshot: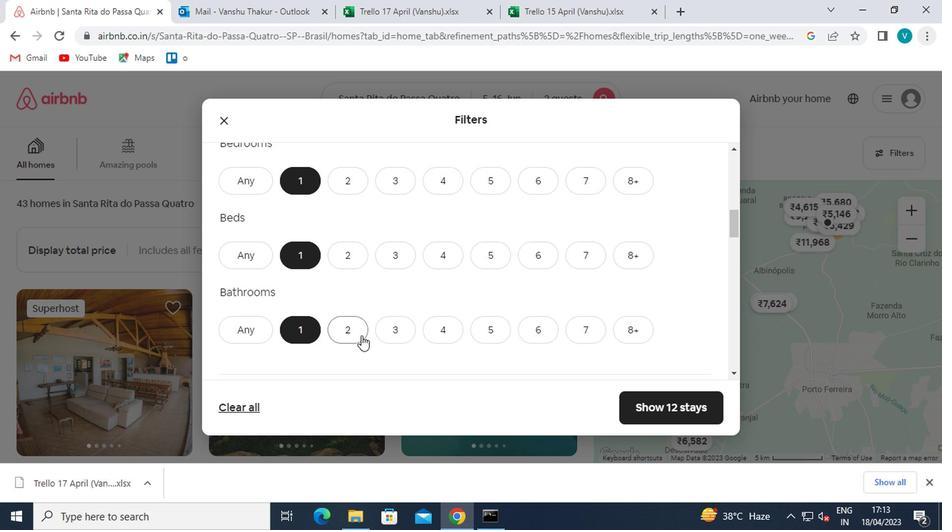 
Action: Mouse moved to (356, 255)
Screenshot: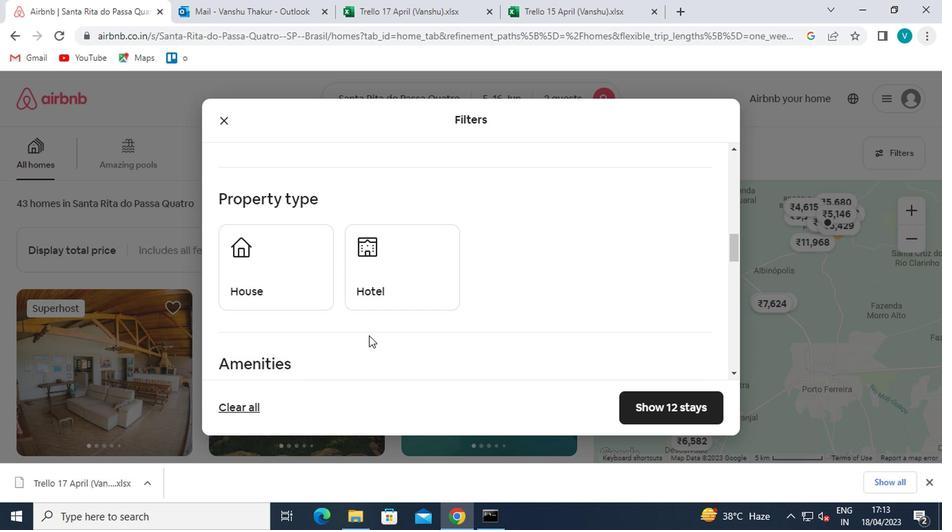 
Action: Mouse pressed left at (356, 255)
Screenshot: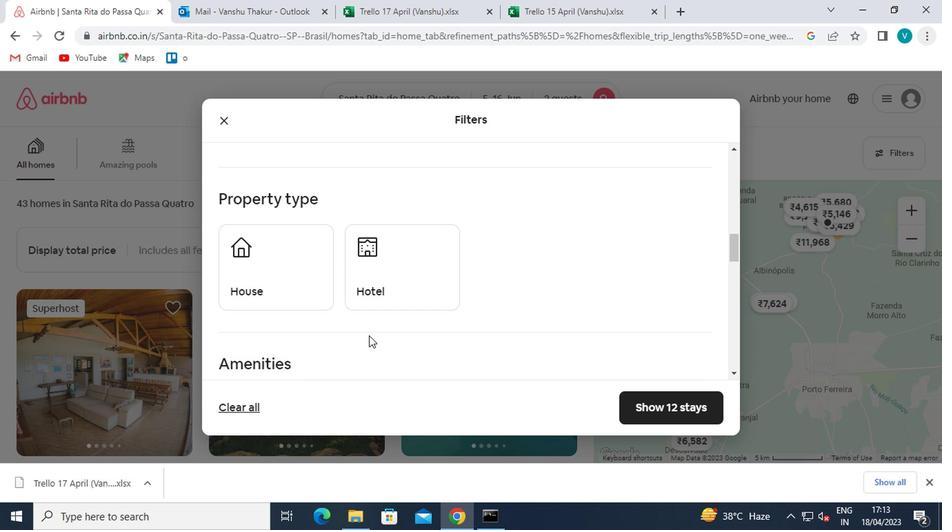 
Action: Mouse moved to (356, 255)
Screenshot: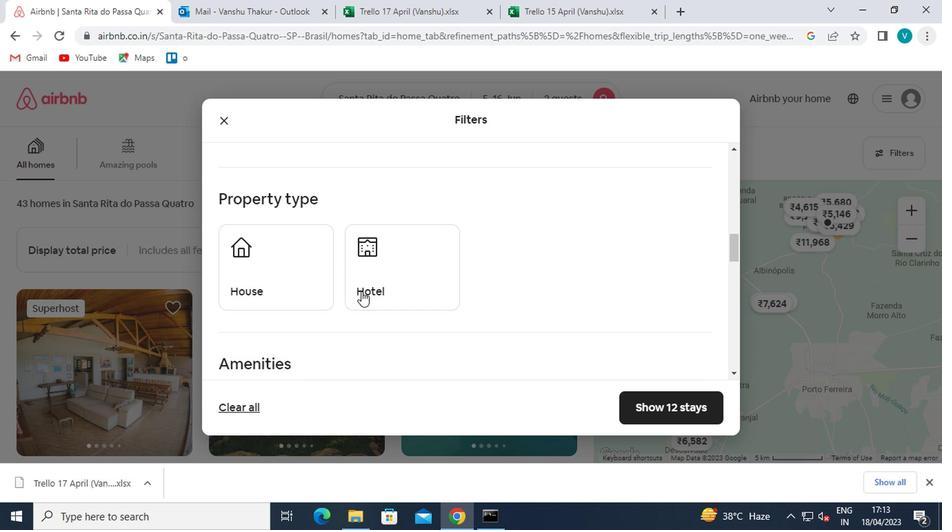 
Action: Mouse scrolled (356, 254) with delta (0, 0)
Screenshot: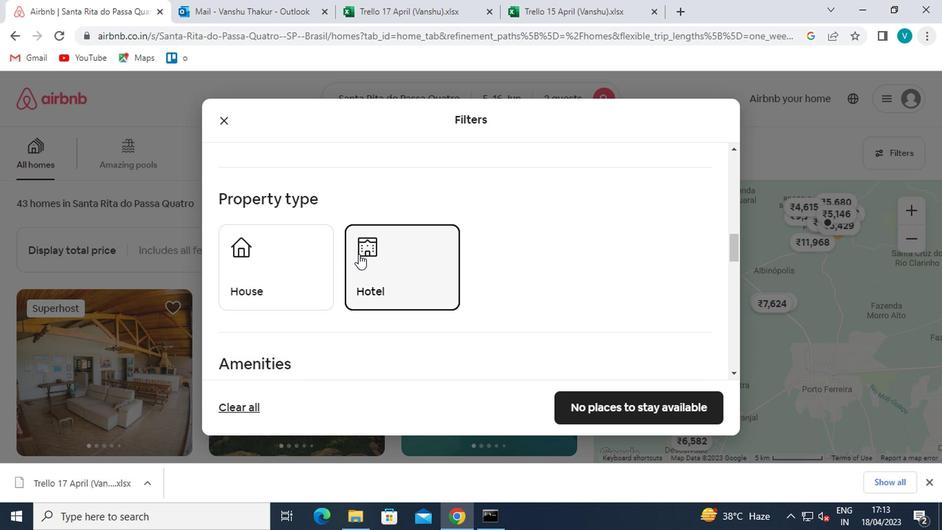 
Action: Mouse moved to (356, 255)
Screenshot: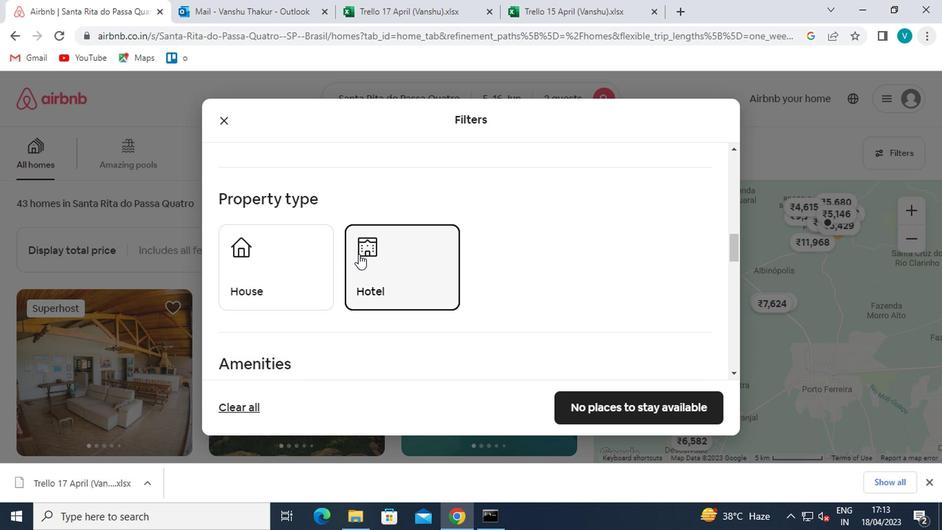 
Action: Mouse scrolled (356, 254) with delta (0, 0)
Screenshot: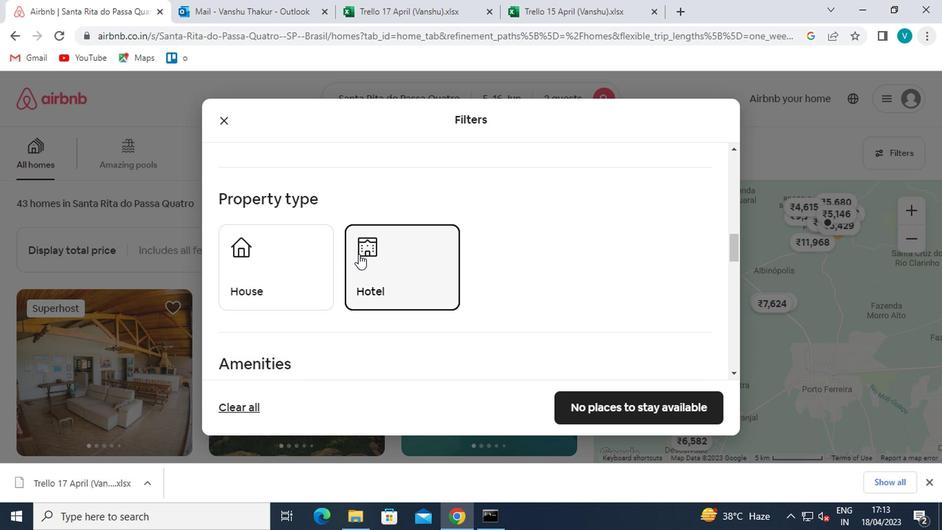 
Action: Mouse moved to (358, 256)
Screenshot: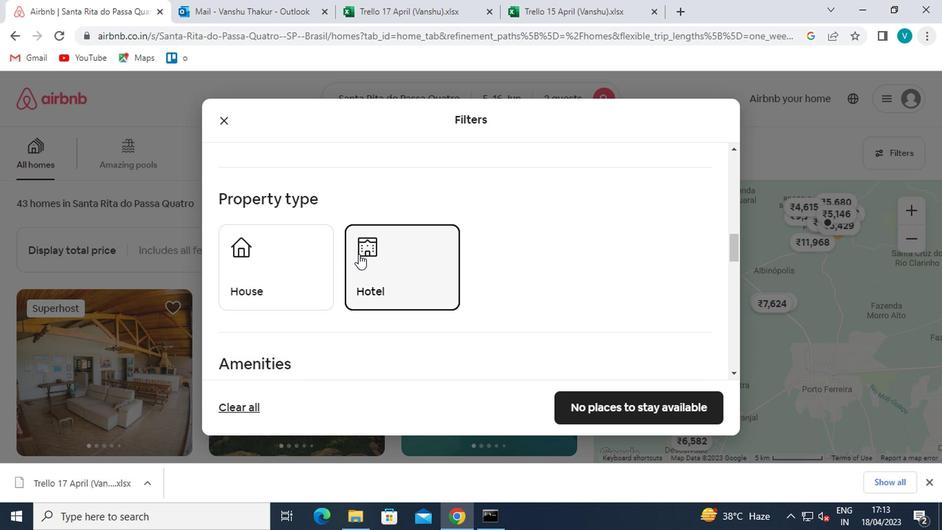 
Action: Mouse scrolled (358, 255) with delta (0, 0)
Screenshot: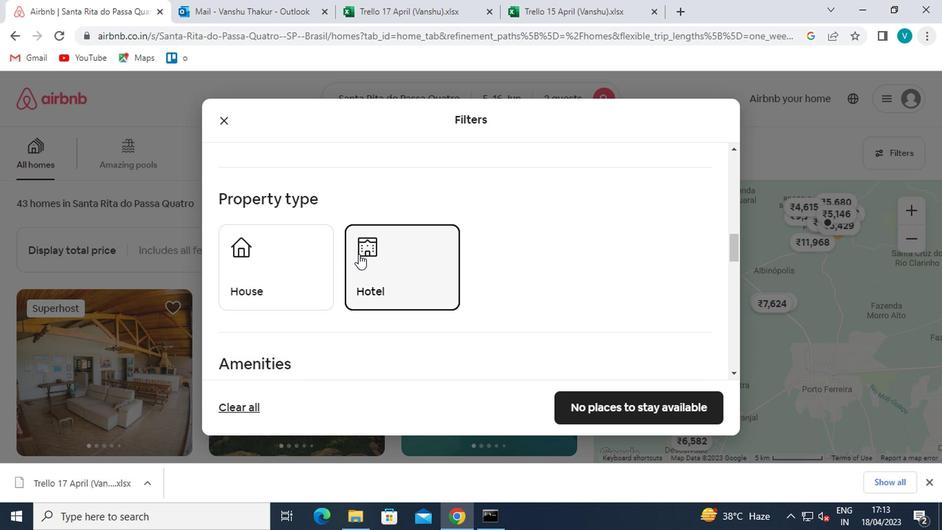 
Action: Mouse moved to (361, 260)
Screenshot: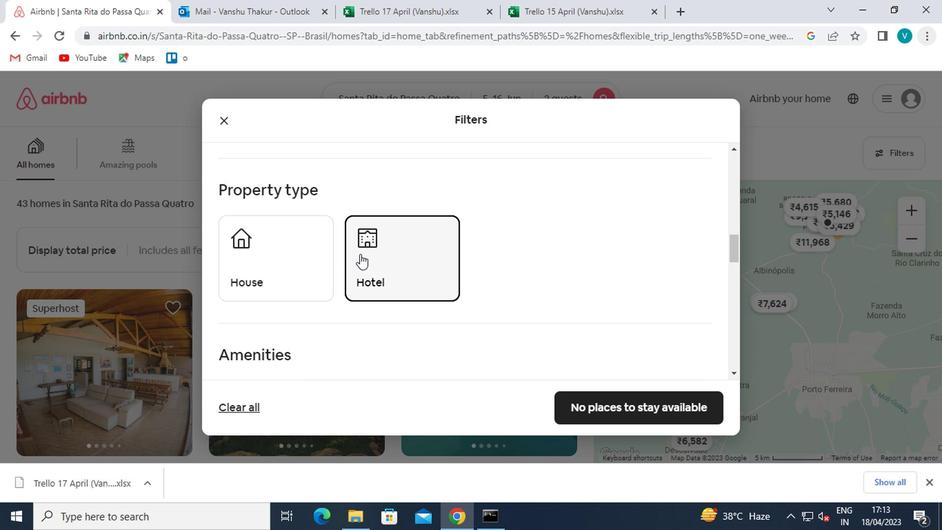 
Action: Mouse scrolled (361, 259) with delta (0, 0)
Screenshot: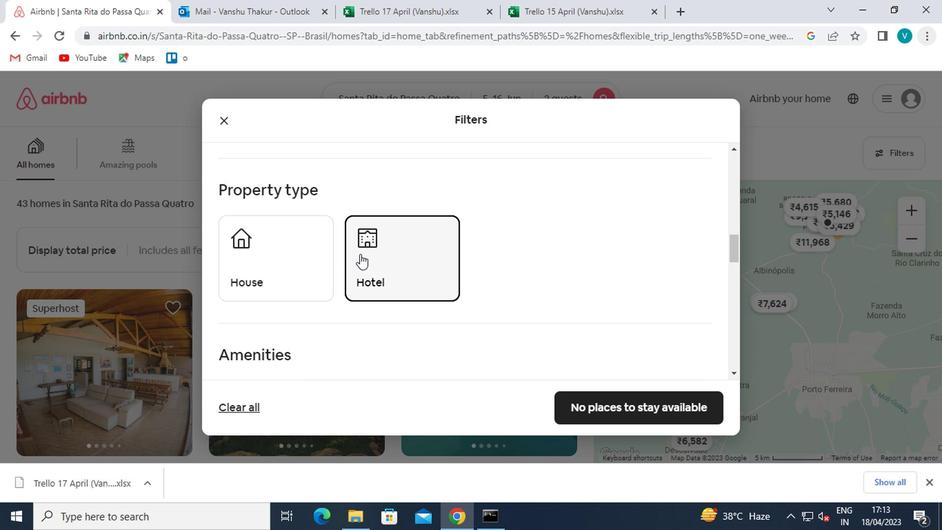 
Action: Mouse moved to (491, 300)
Screenshot: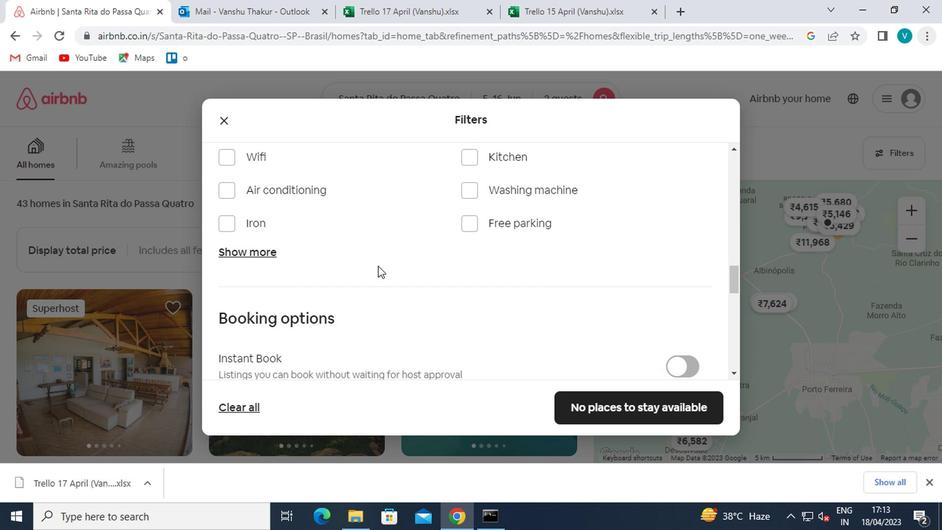 
Action: Mouse scrolled (491, 299) with delta (0, 0)
Screenshot: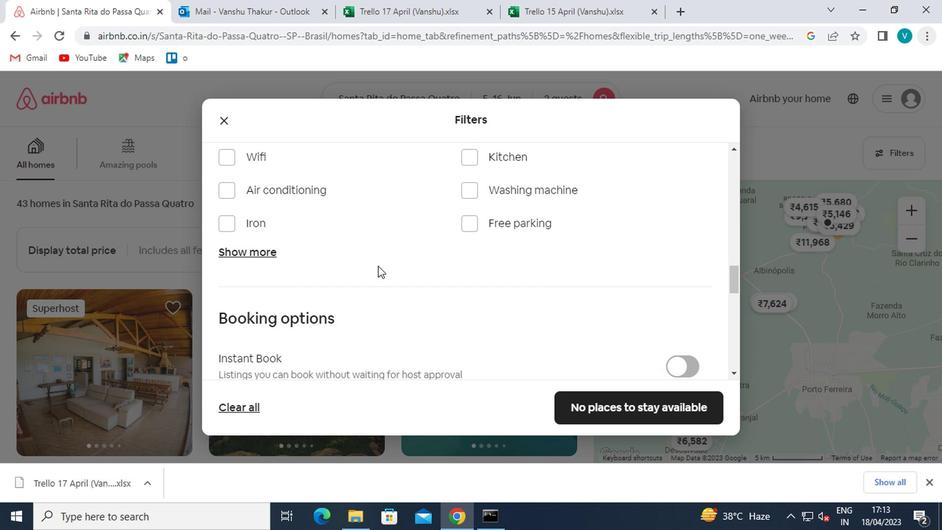 
Action: Mouse moved to (492, 301)
Screenshot: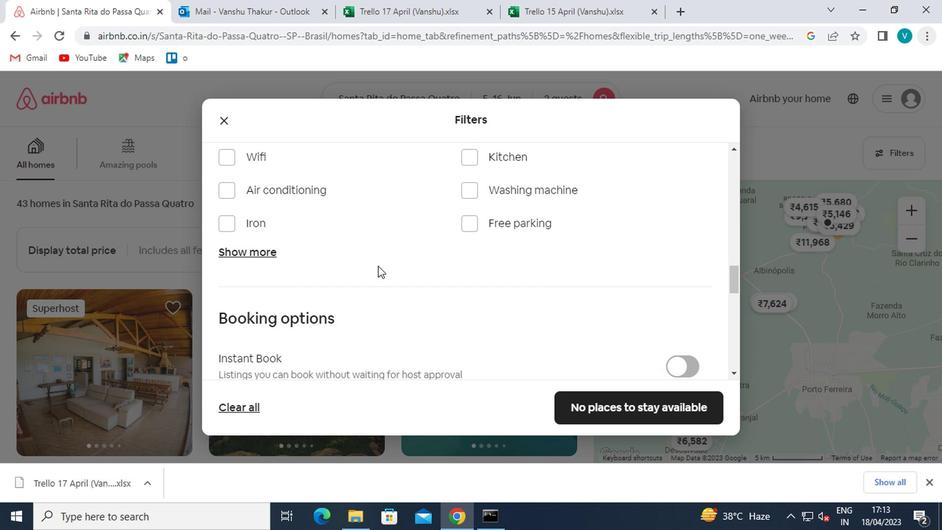 
Action: Mouse scrolled (492, 300) with delta (0, 0)
Screenshot: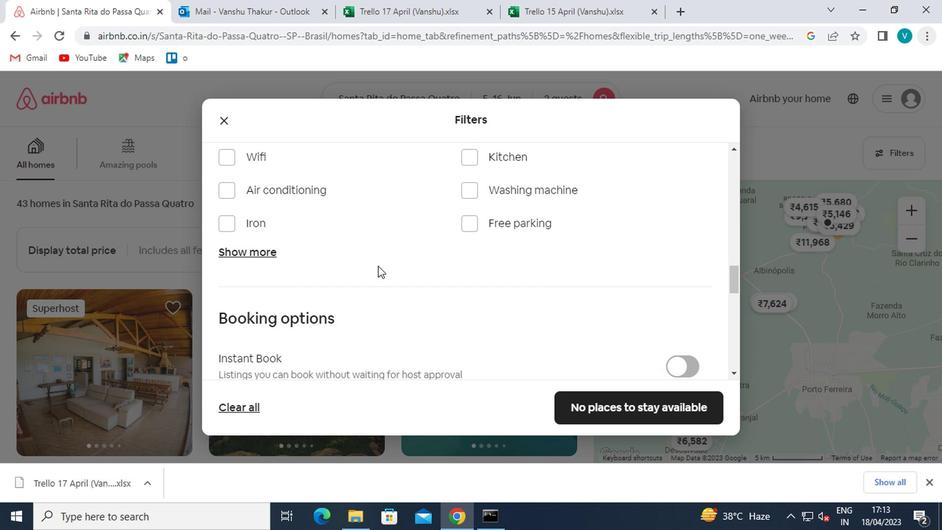 
Action: Mouse moved to (494, 301)
Screenshot: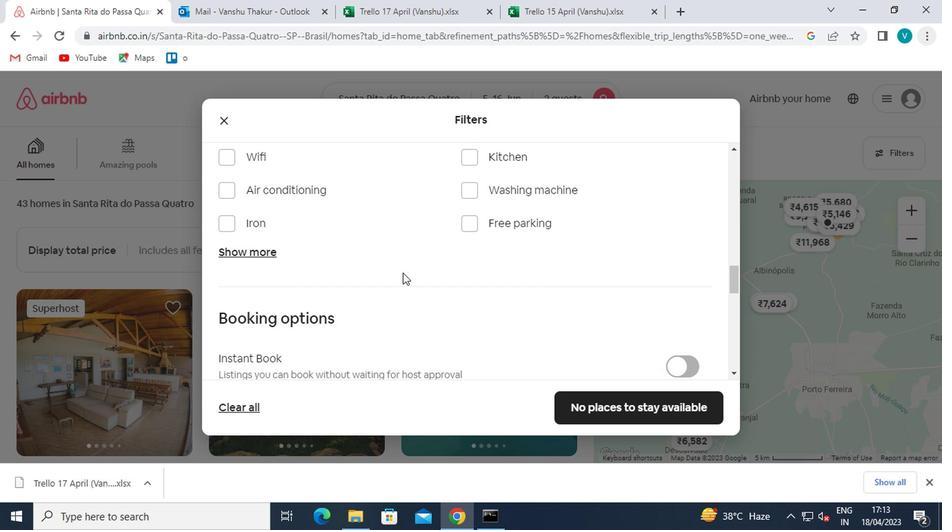 
Action: Mouse scrolled (494, 300) with delta (0, 0)
Screenshot: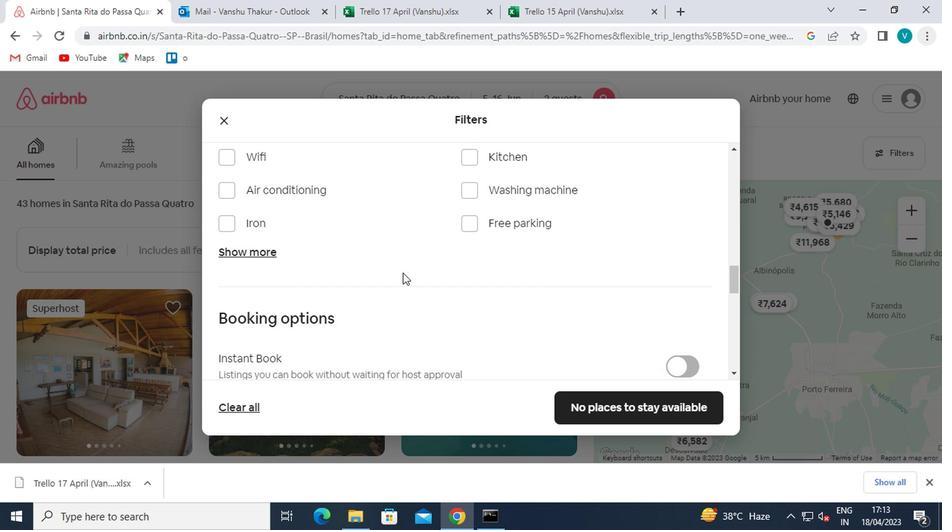 
Action: Mouse moved to (694, 199)
Screenshot: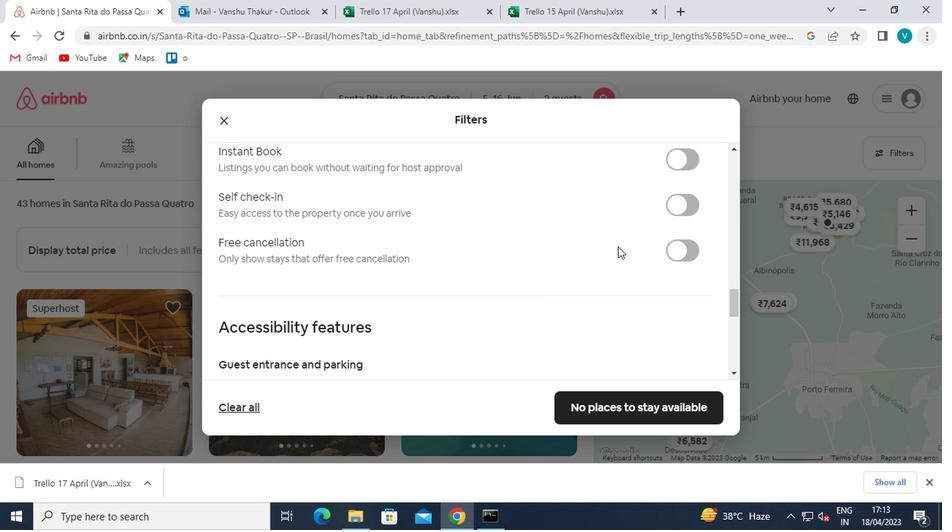 
Action: Mouse pressed left at (694, 199)
Screenshot: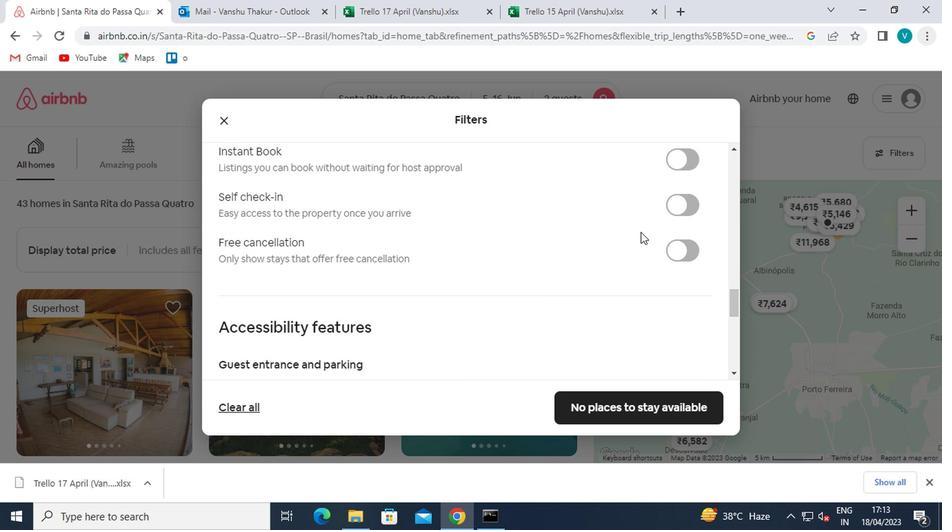 
Action: Mouse moved to (477, 259)
Screenshot: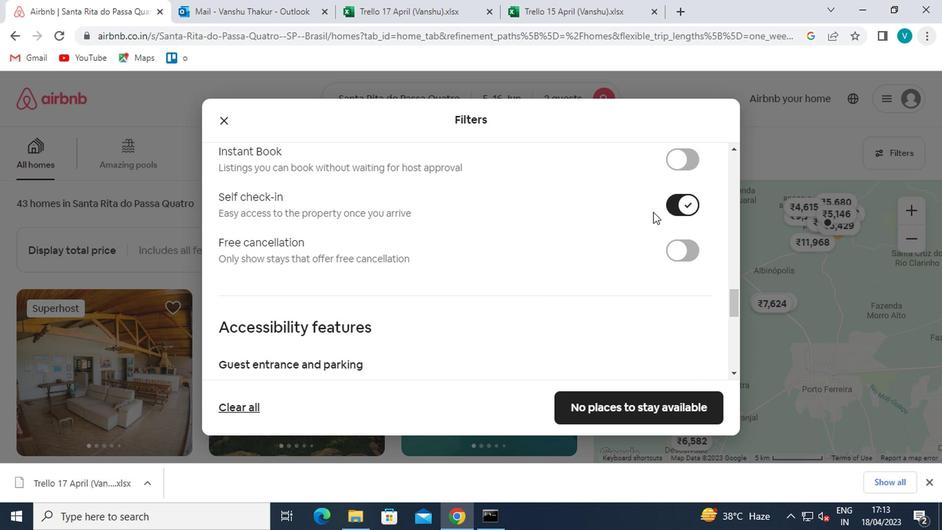 
Action: Mouse scrolled (477, 258) with delta (0, 0)
Screenshot: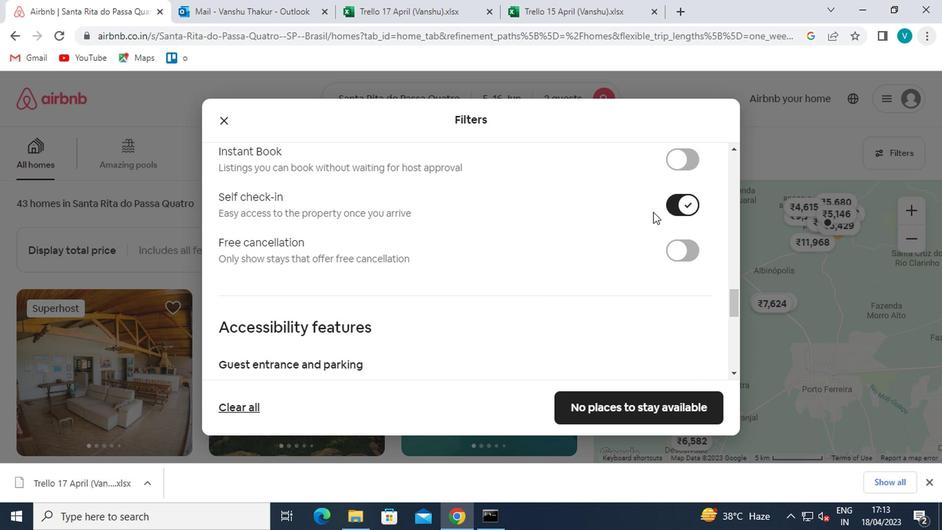 
Action: Mouse moved to (461, 265)
Screenshot: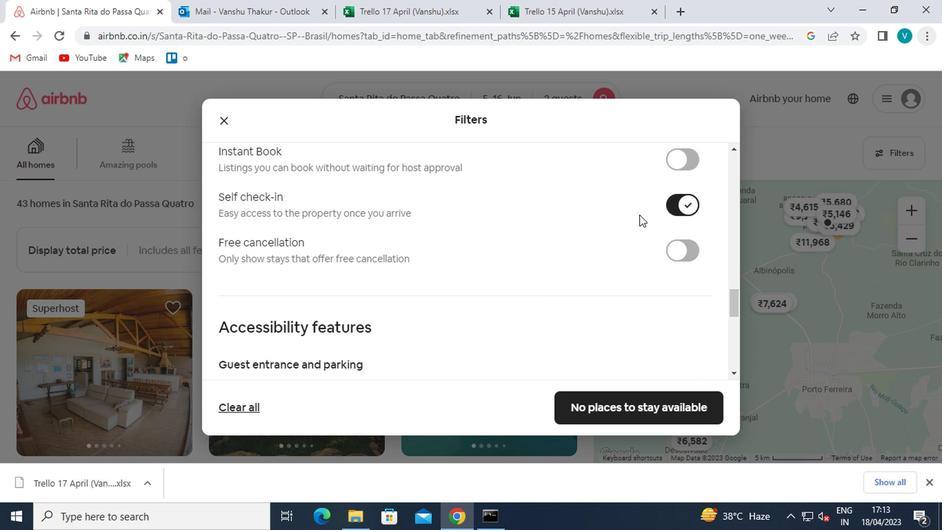 
Action: Mouse scrolled (461, 264) with delta (0, 0)
Screenshot: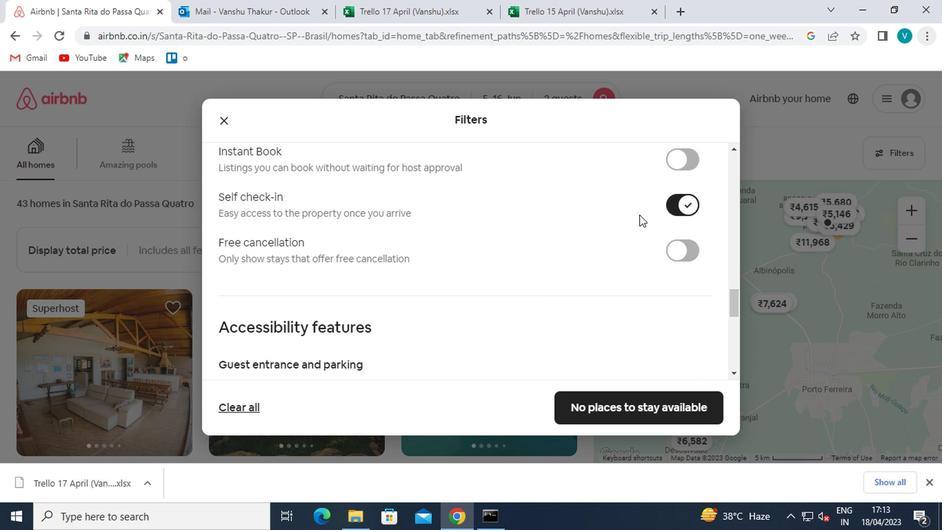 
Action: Mouse moved to (435, 267)
Screenshot: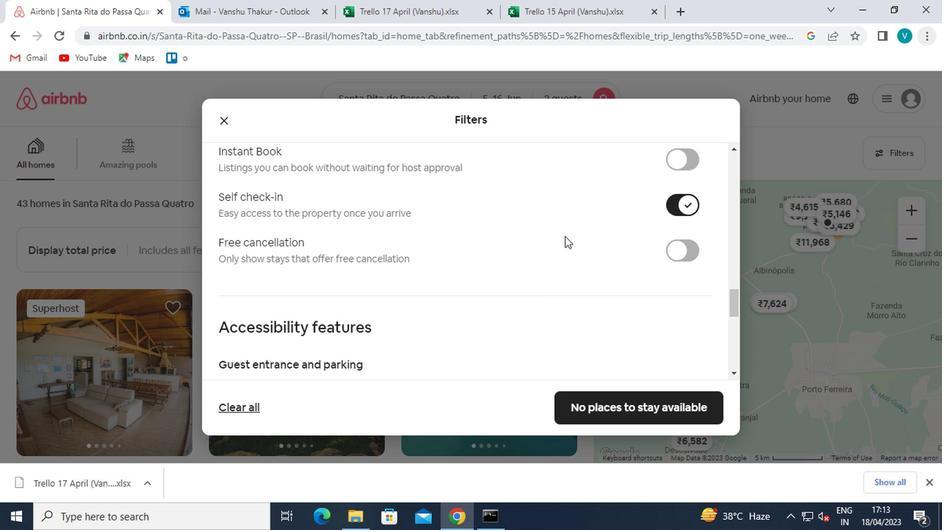 
Action: Mouse scrolled (435, 267) with delta (0, 0)
Screenshot: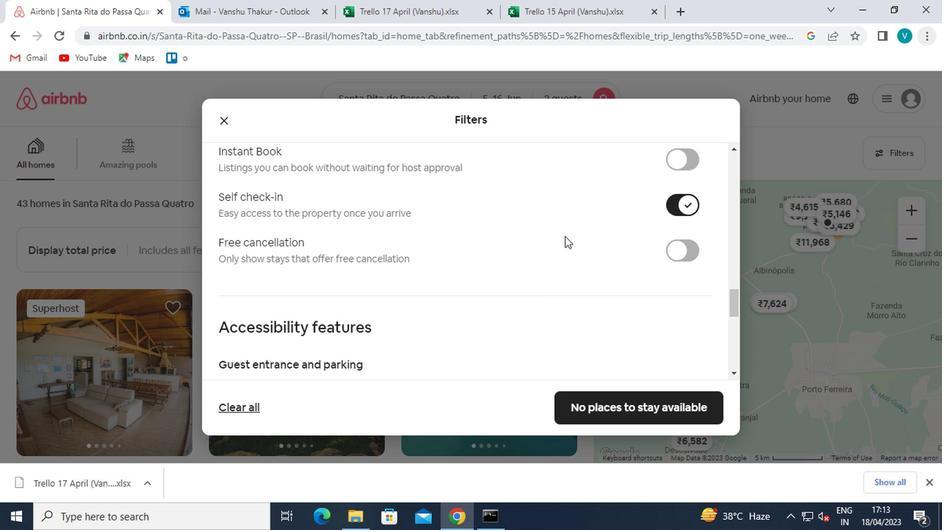 
Action: Mouse moved to (409, 270)
Screenshot: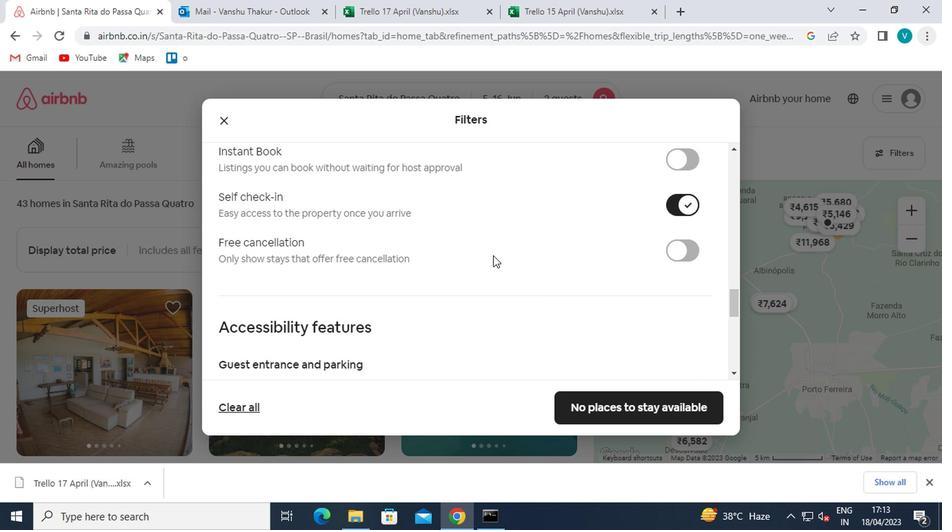 
Action: Mouse scrolled (409, 270) with delta (0, 0)
Screenshot: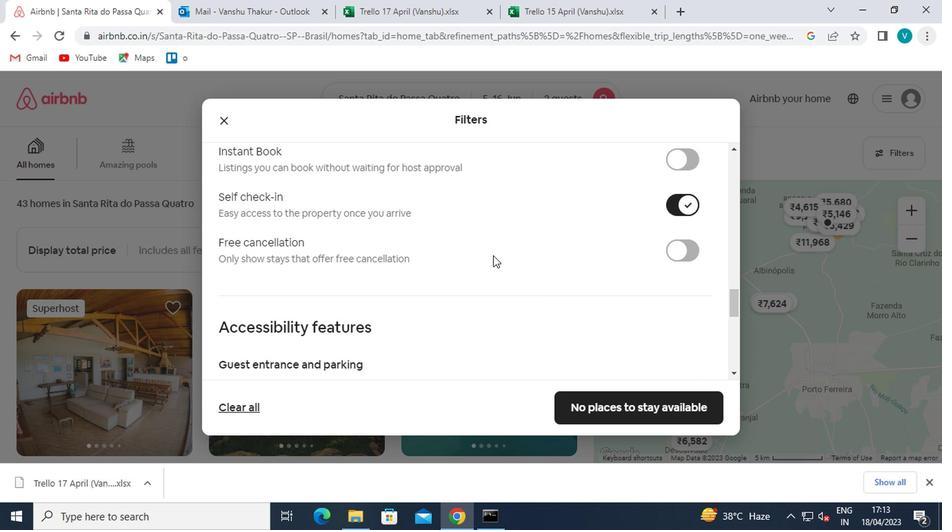 
Action: Mouse moved to (397, 276)
Screenshot: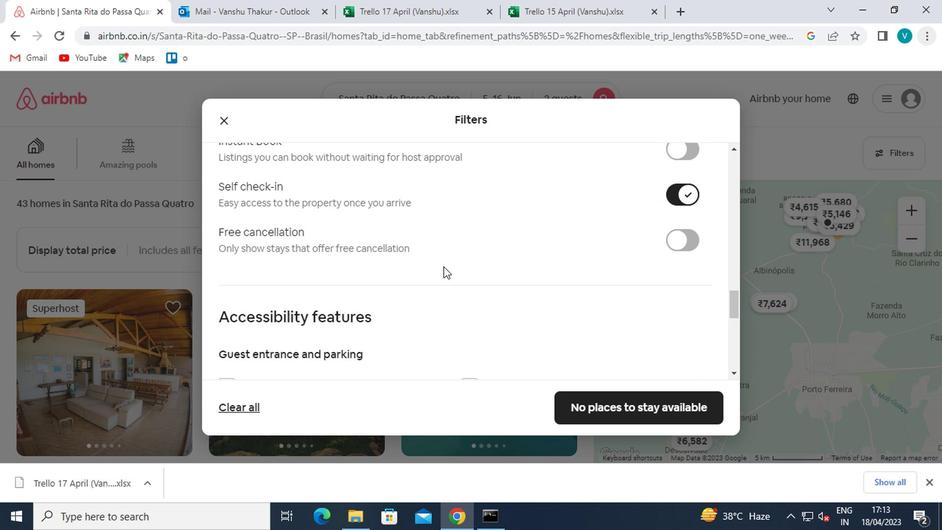 
Action: Mouse scrolled (397, 275) with delta (0, 0)
Screenshot: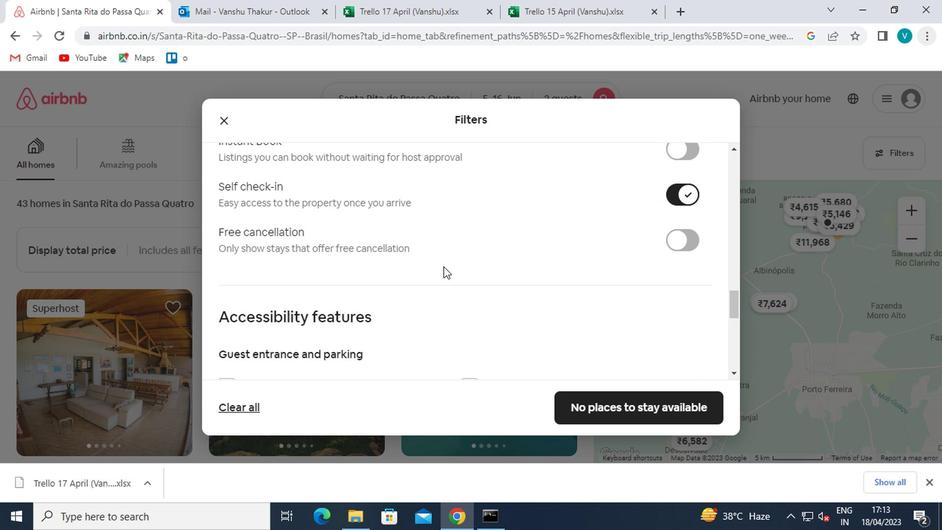 
Action: Mouse moved to (395, 276)
Screenshot: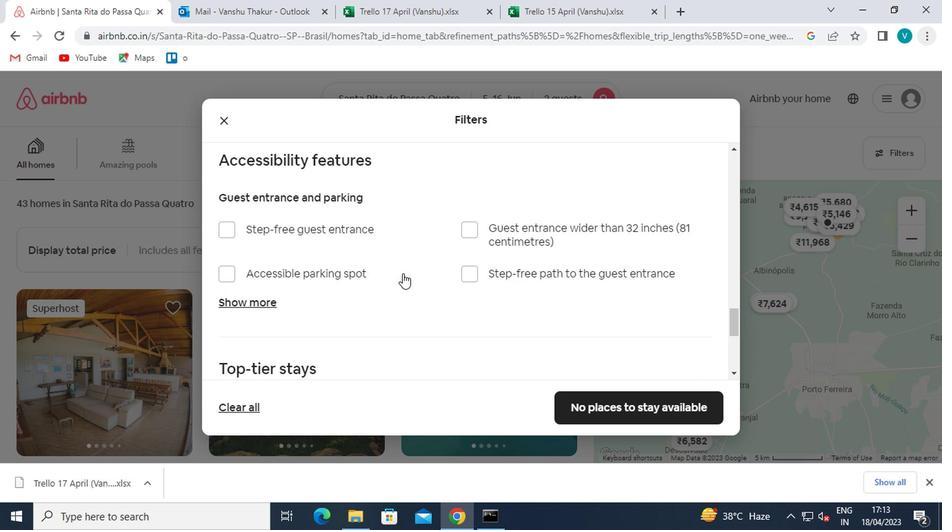 
Action: Mouse scrolled (395, 275) with delta (0, 0)
Screenshot: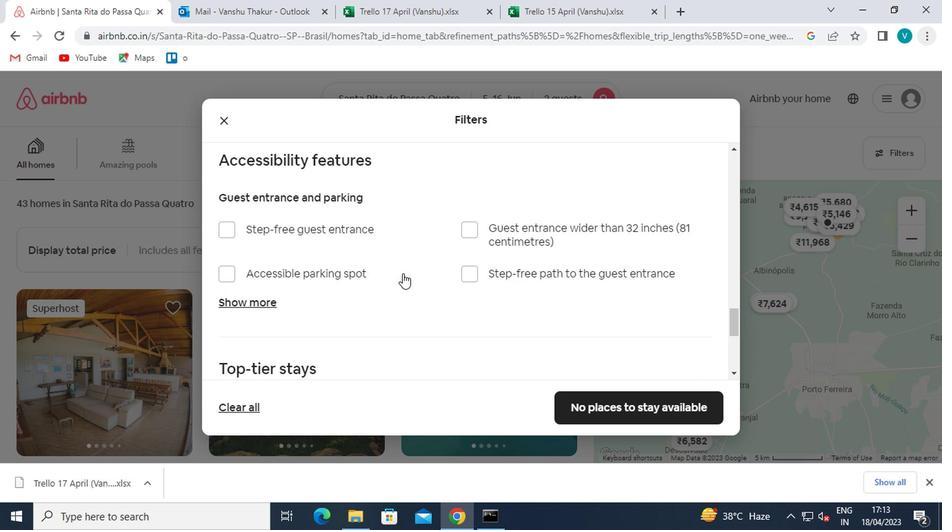 
Action: Mouse moved to (395, 280)
Screenshot: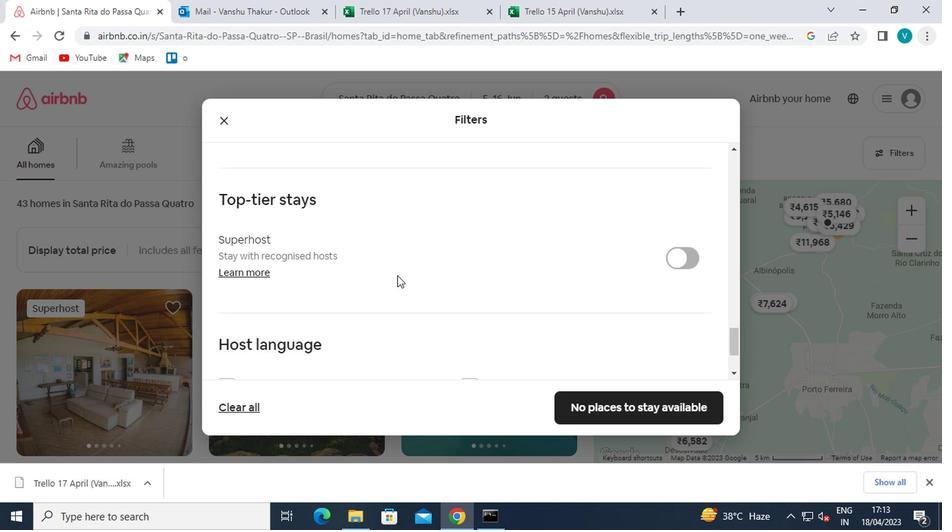 
Action: Mouse scrolled (395, 279) with delta (0, 0)
Screenshot: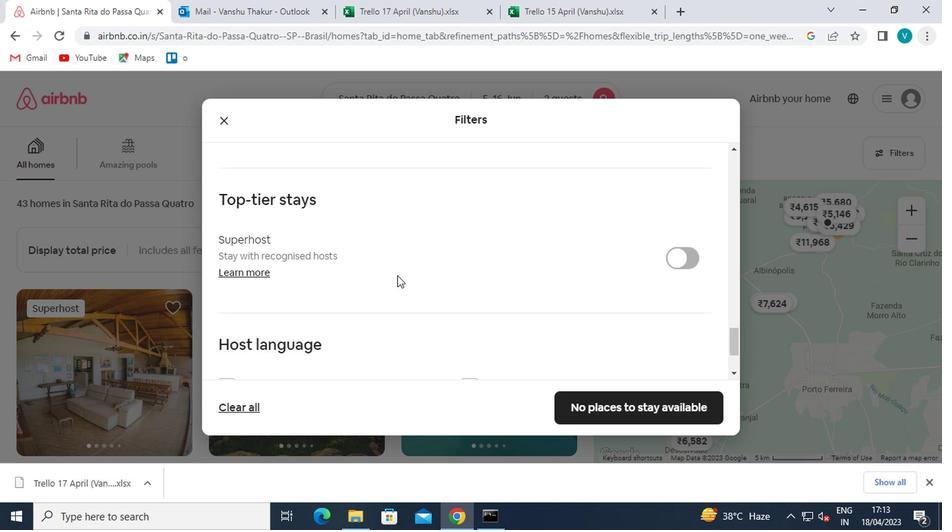 
Action: Mouse moved to (480, 320)
Screenshot: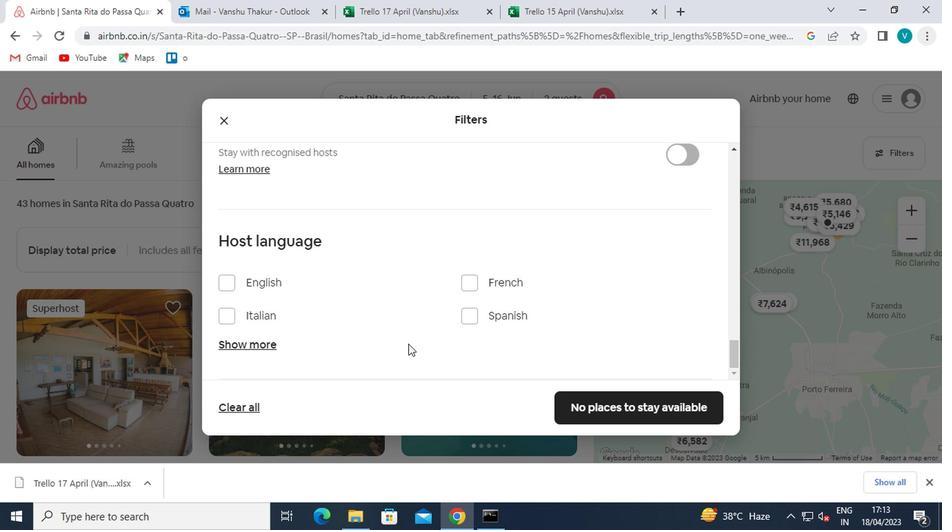
Action: Mouse pressed left at (480, 320)
Screenshot: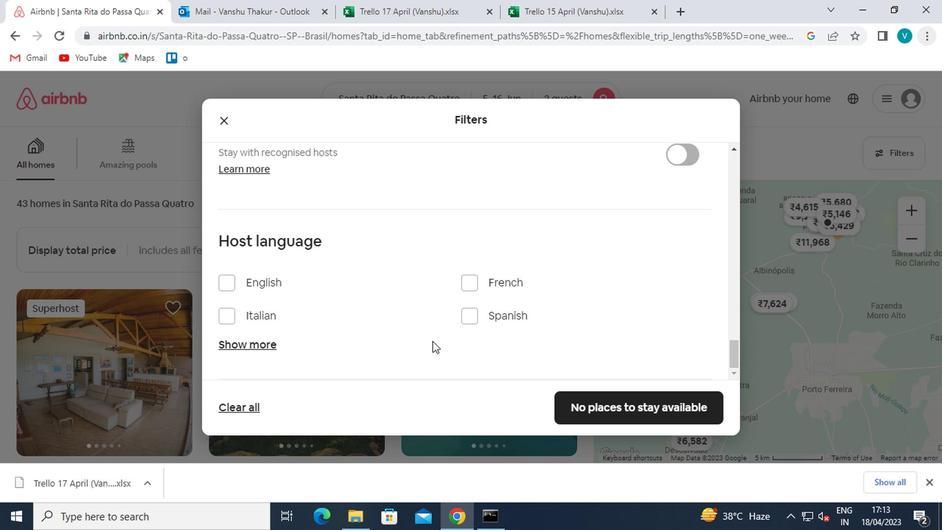 
Action: Mouse moved to (649, 410)
Screenshot: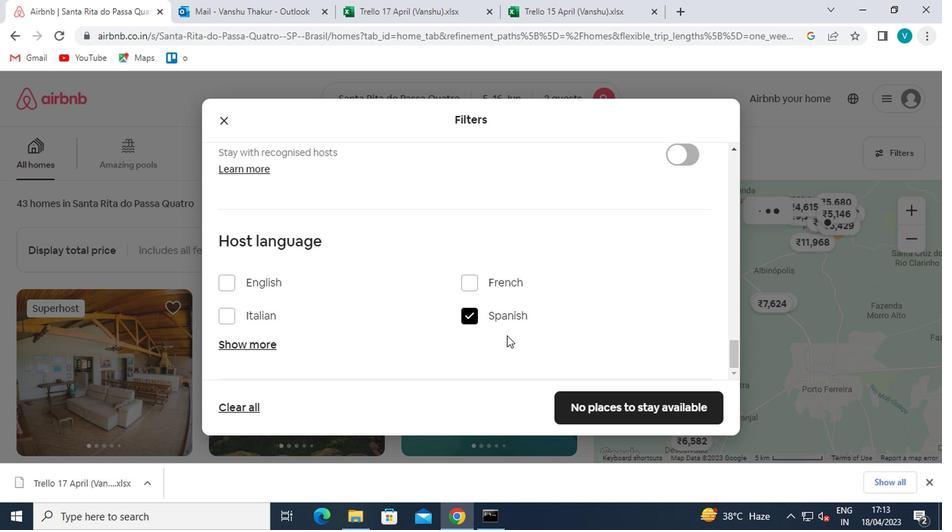 
Action: Mouse pressed left at (649, 410)
Screenshot: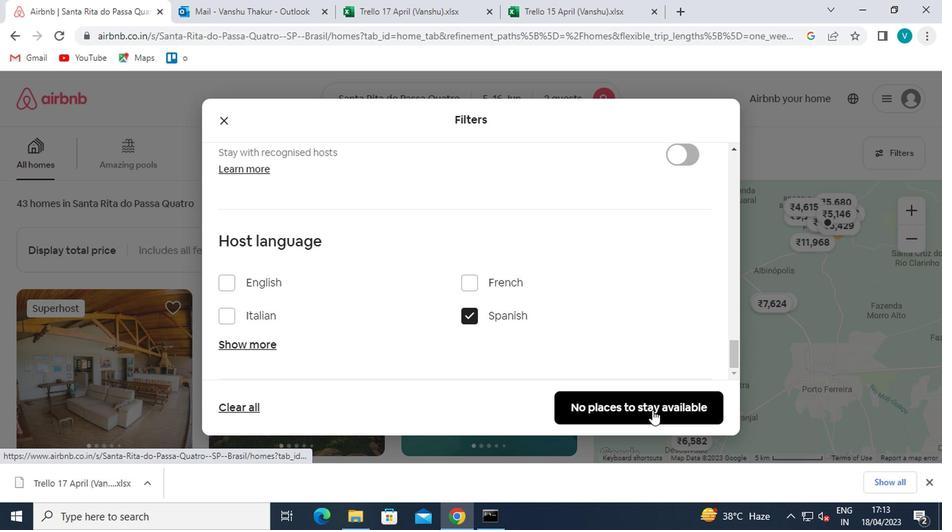 
Action: Mouse moved to (650, 408)
Screenshot: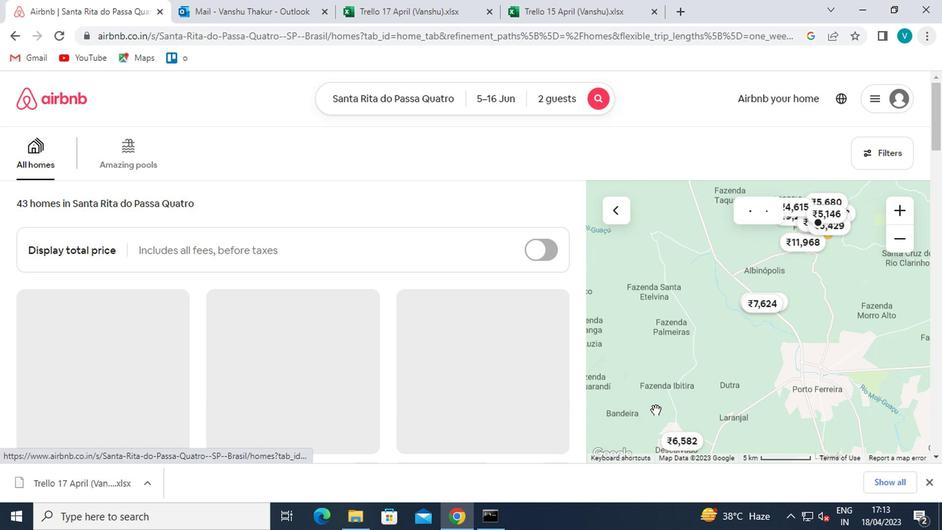 
